 Task: Look for space in Megarine, Algeria from 9th June, 2023 to 16th June, 2023 for 2 adults in price range Rs.8000 to Rs.16000. Place can be entire place with 2 bedrooms having 2 beds and 1 bathroom. Property type can be house, flat, hotel. Amenities needed are: washing machine. Booking option can be shelf check-in. Required host language is .
Action: Mouse moved to (543, 104)
Screenshot: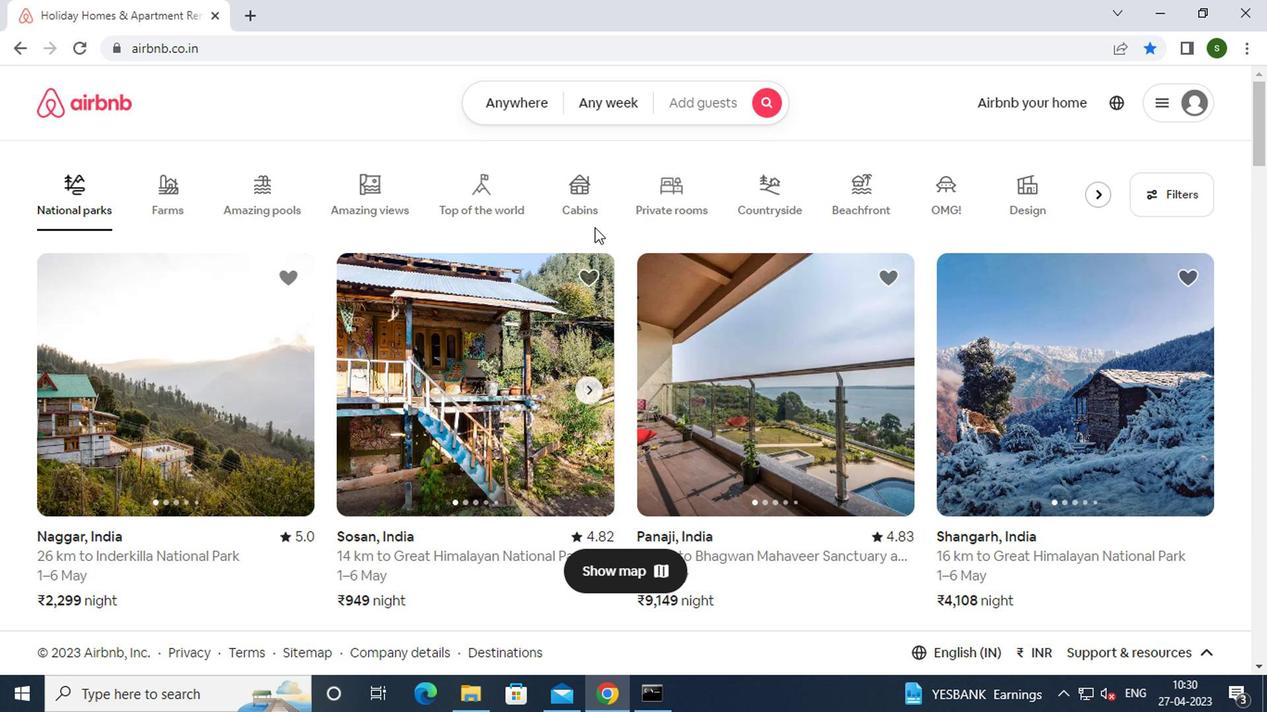 
Action: Mouse pressed left at (543, 104)
Screenshot: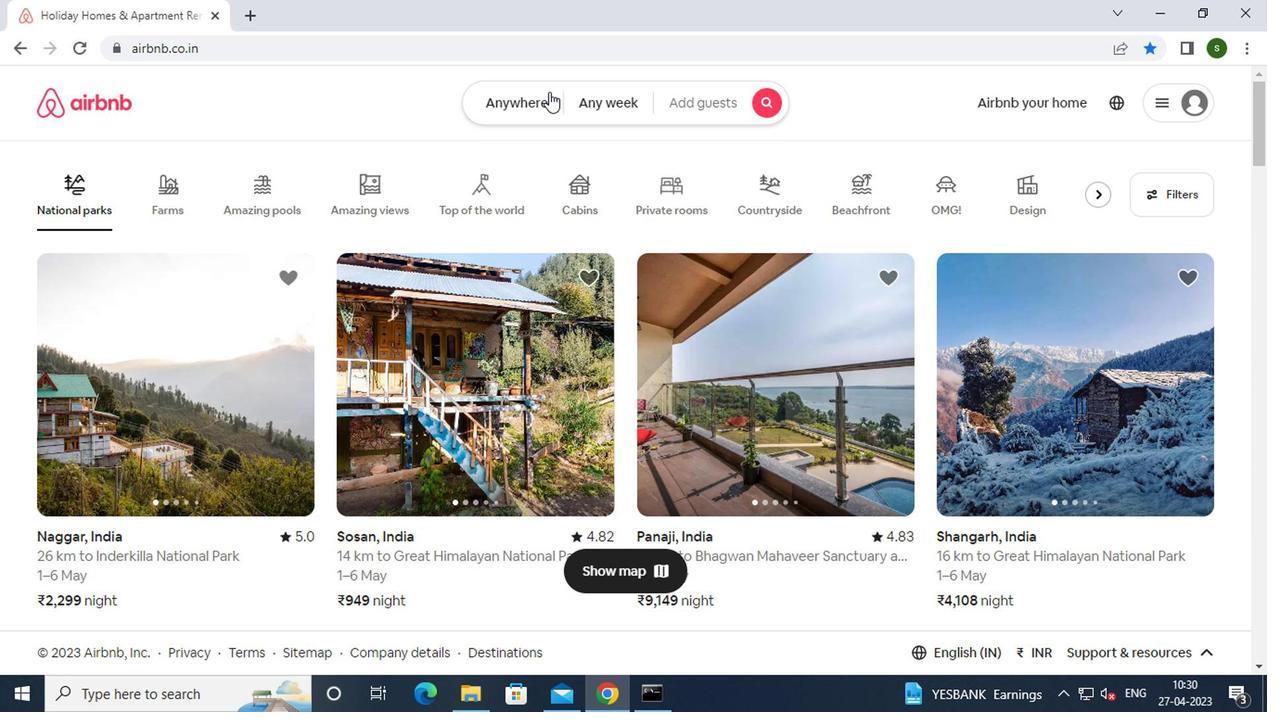 
Action: Mouse moved to (403, 186)
Screenshot: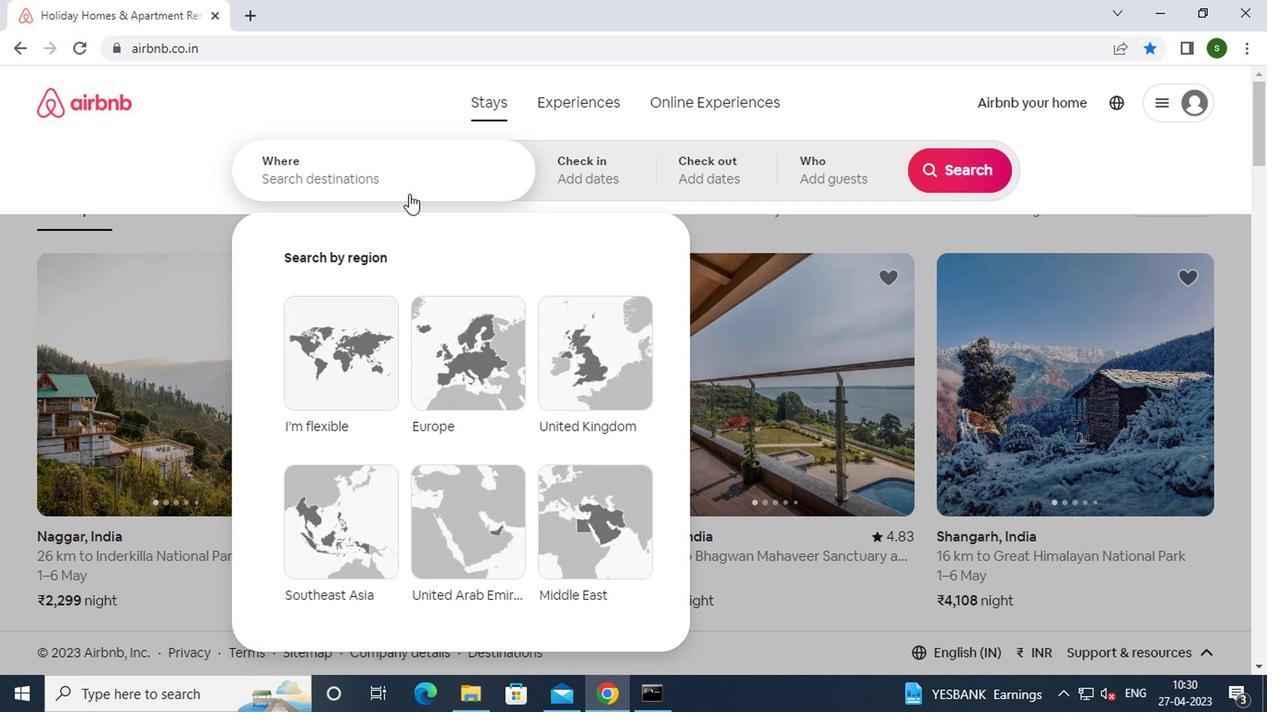 
Action: Mouse pressed left at (403, 186)
Screenshot: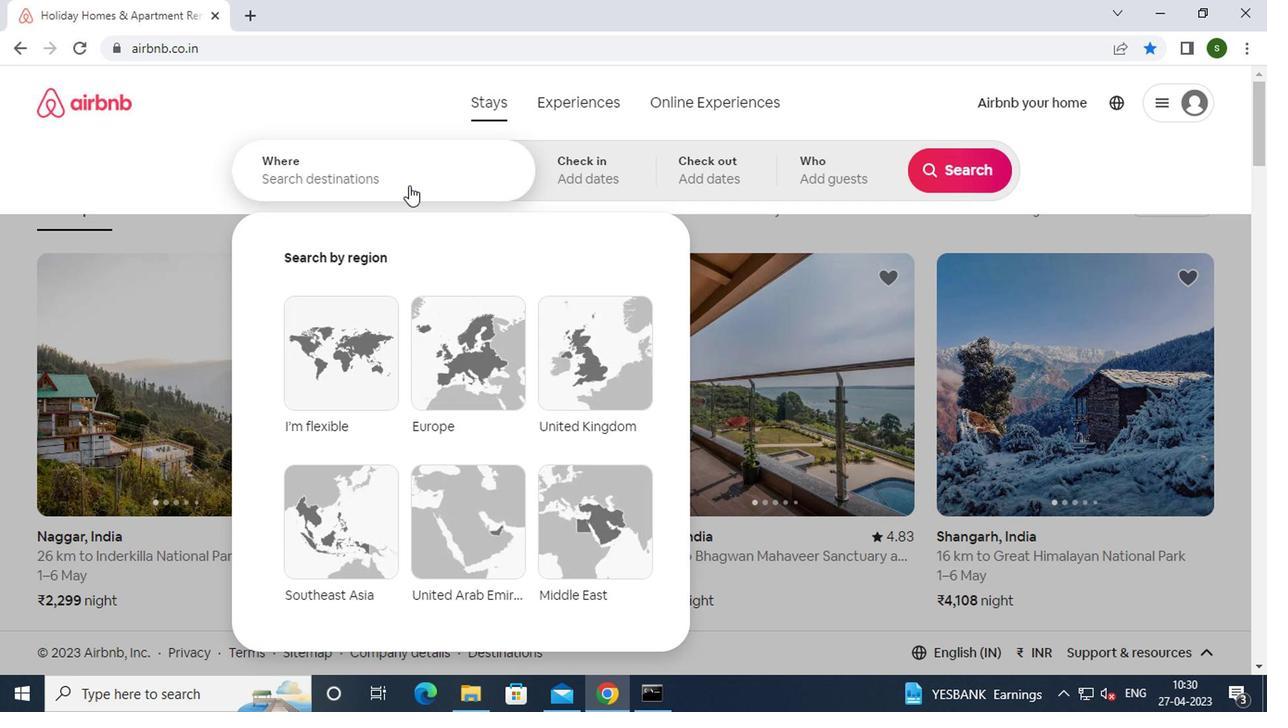 
Action: Key pressed m<Key.caps_lock>egarine
Screenshot: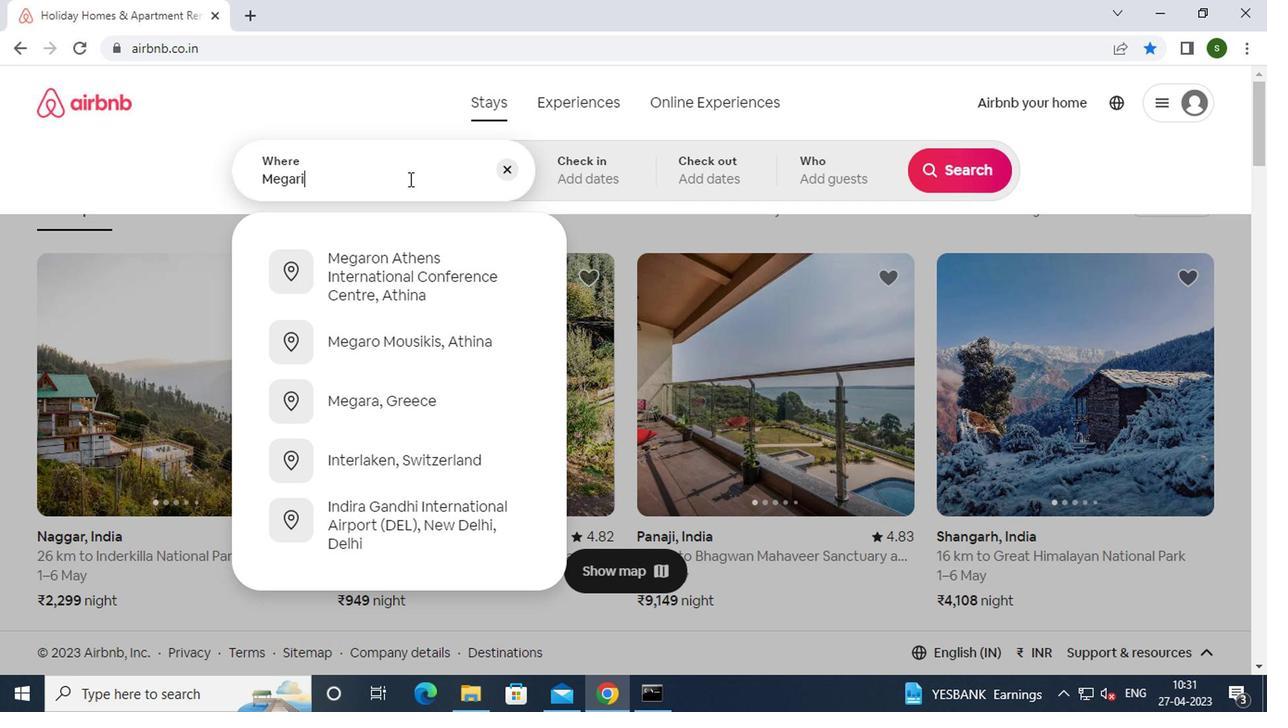 
Action: Mouse moved to (416, 263)
Screenshot: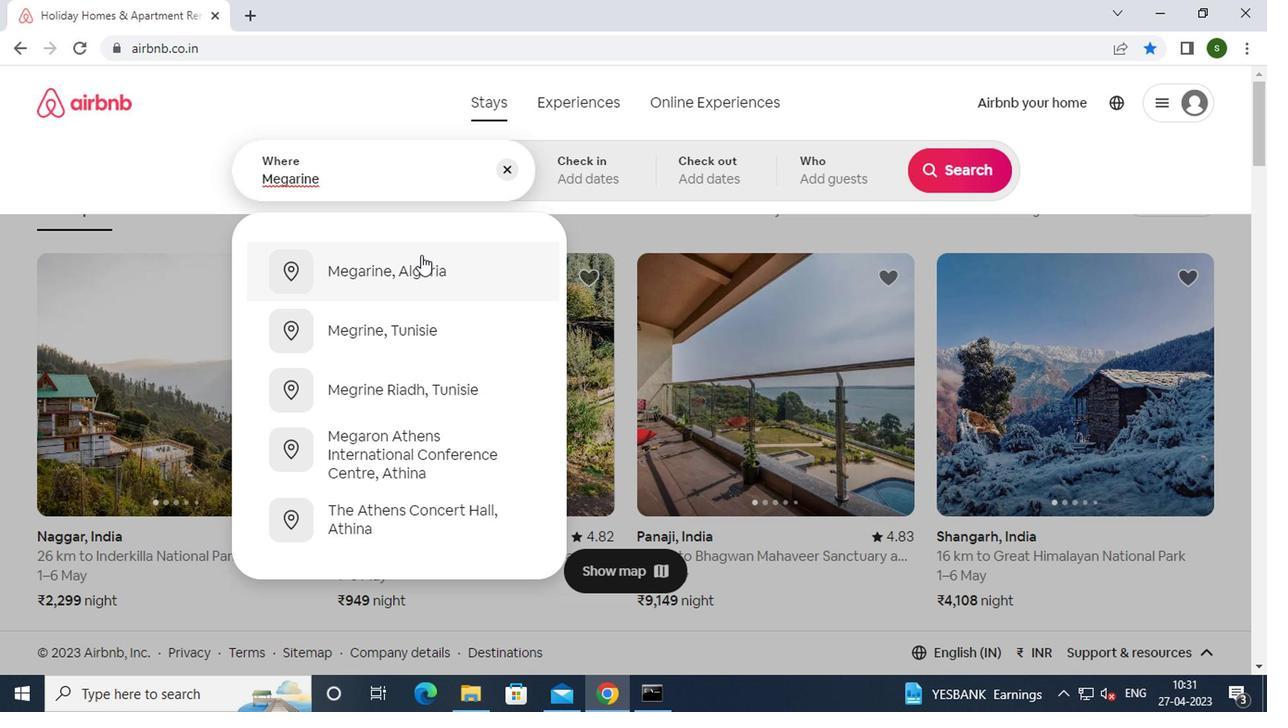 
Action: Mouse pressed left at (416, 263)
Screenshot: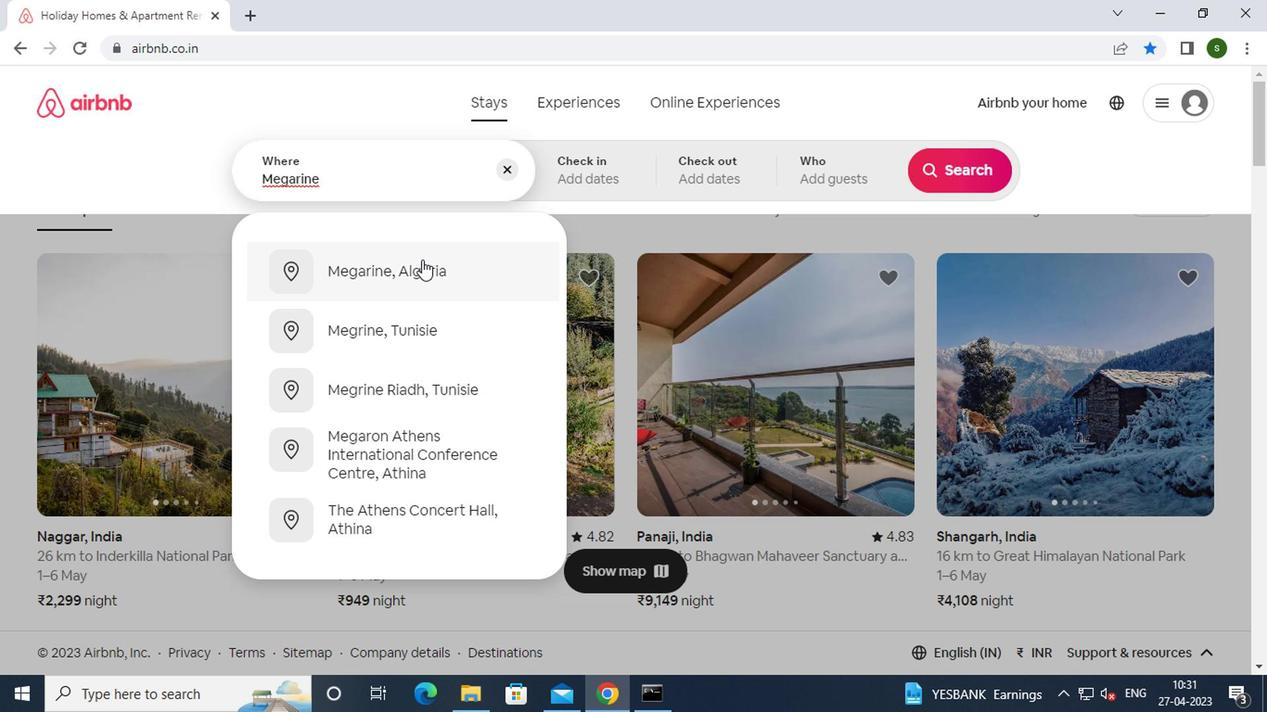 
Action: Mouse moved to (937, 321)
Screenshot: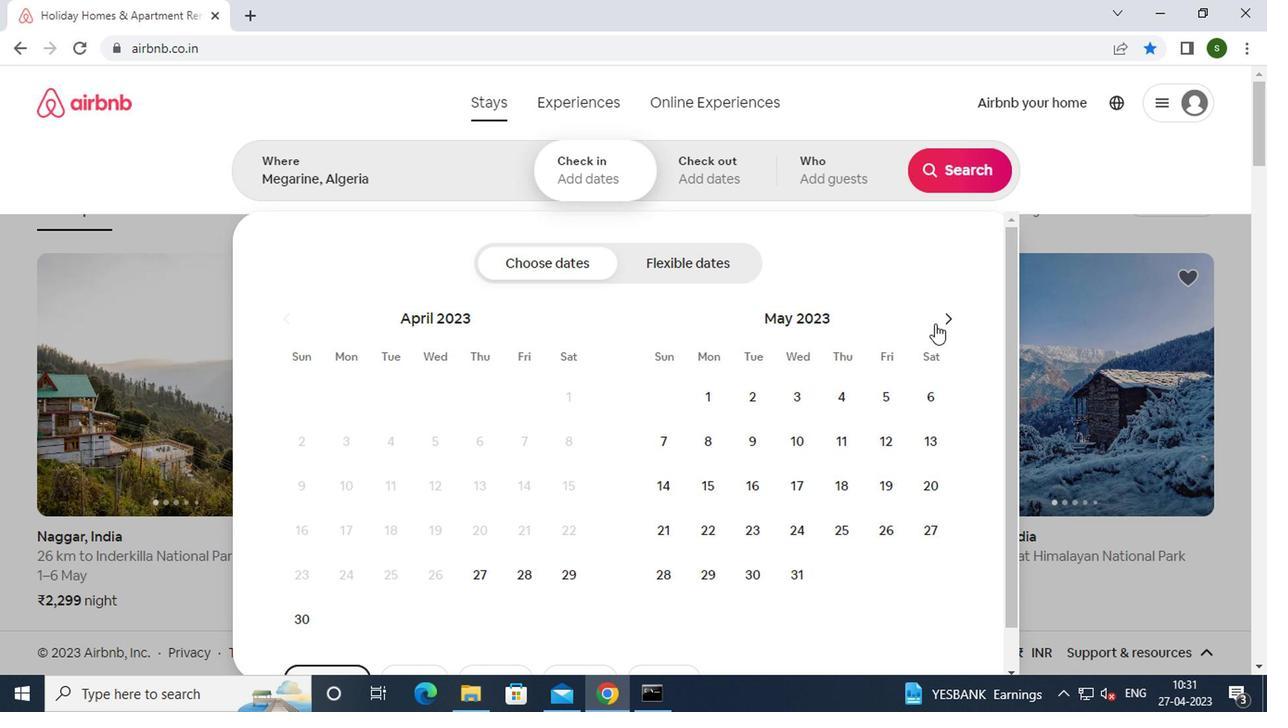 
Action: Mouse pressed left at (937, 321)
Screenshot: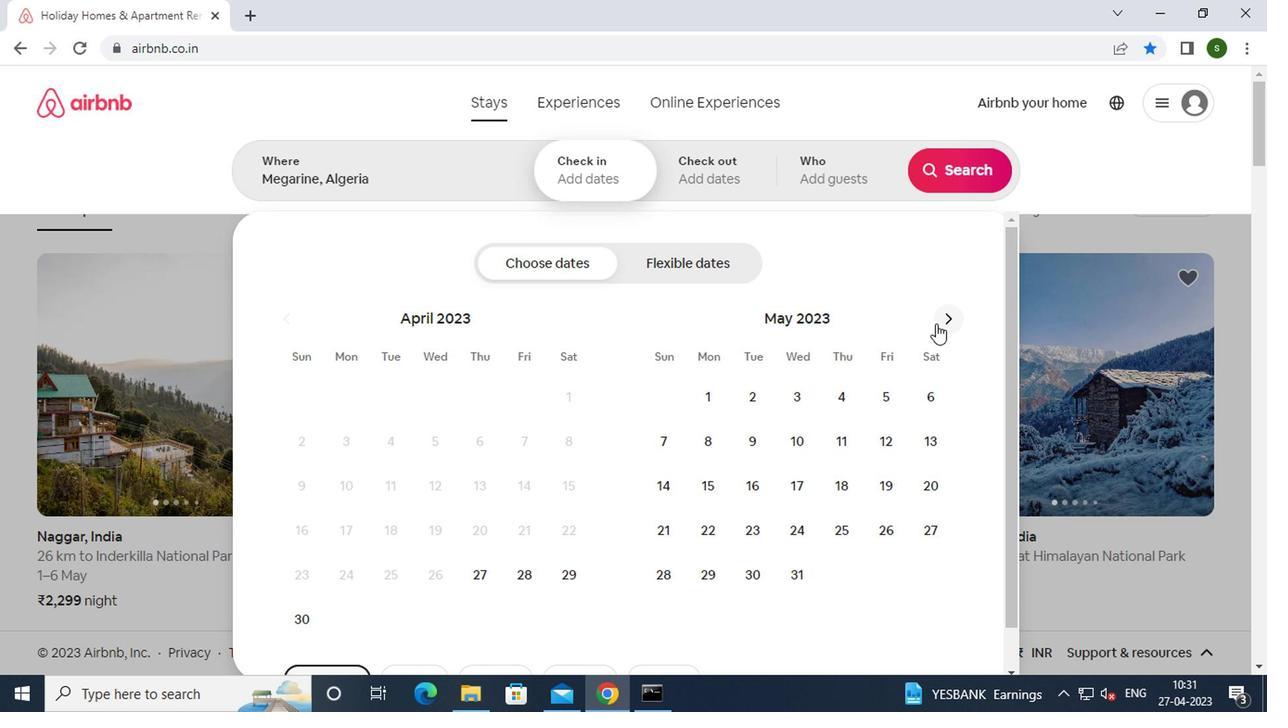 
Action: Mouse moved to (875, 432)
Screenshot: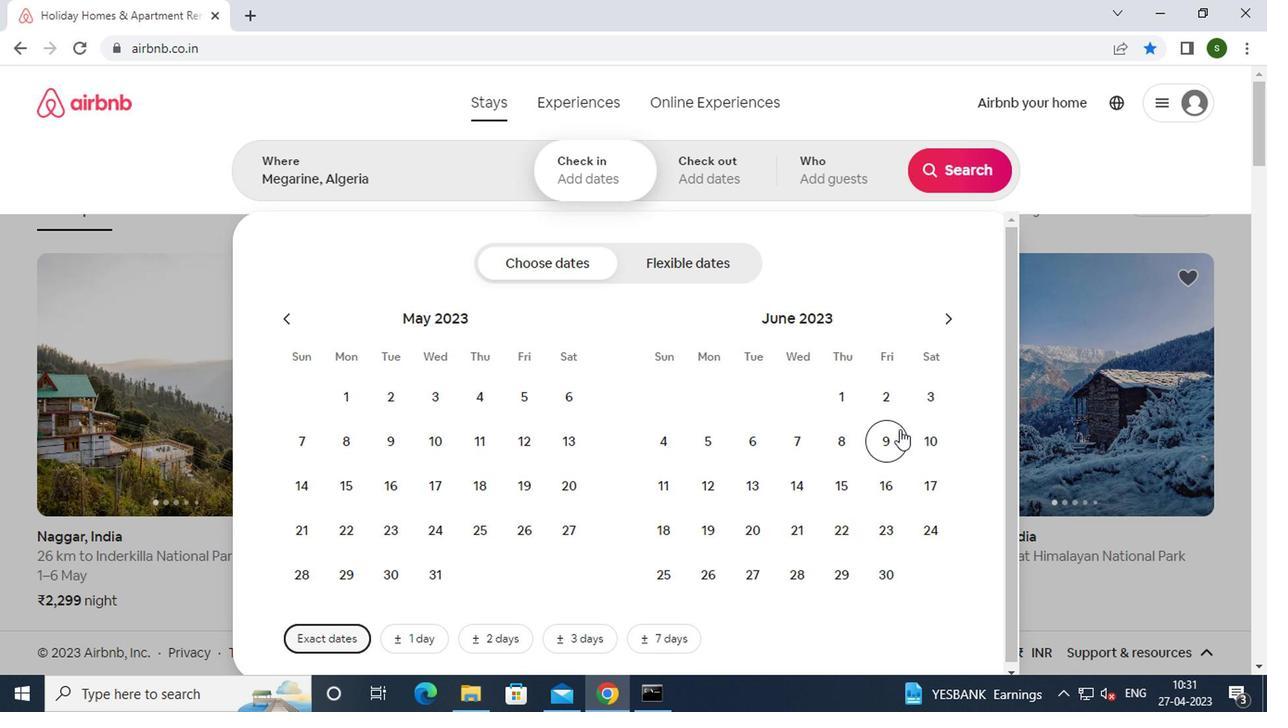 
Action: Mouse pressed left at (875, 432)
Screenshot: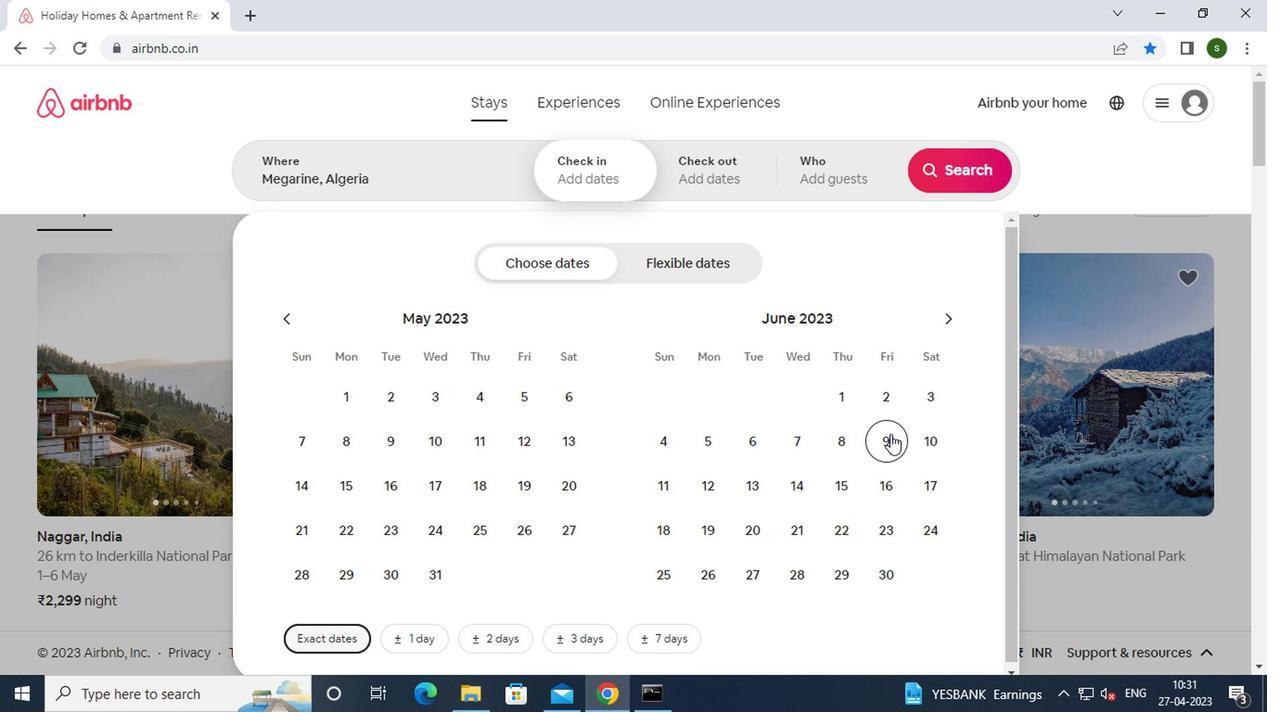 
Action: Mouse moved to (888, 479)
Screenshot: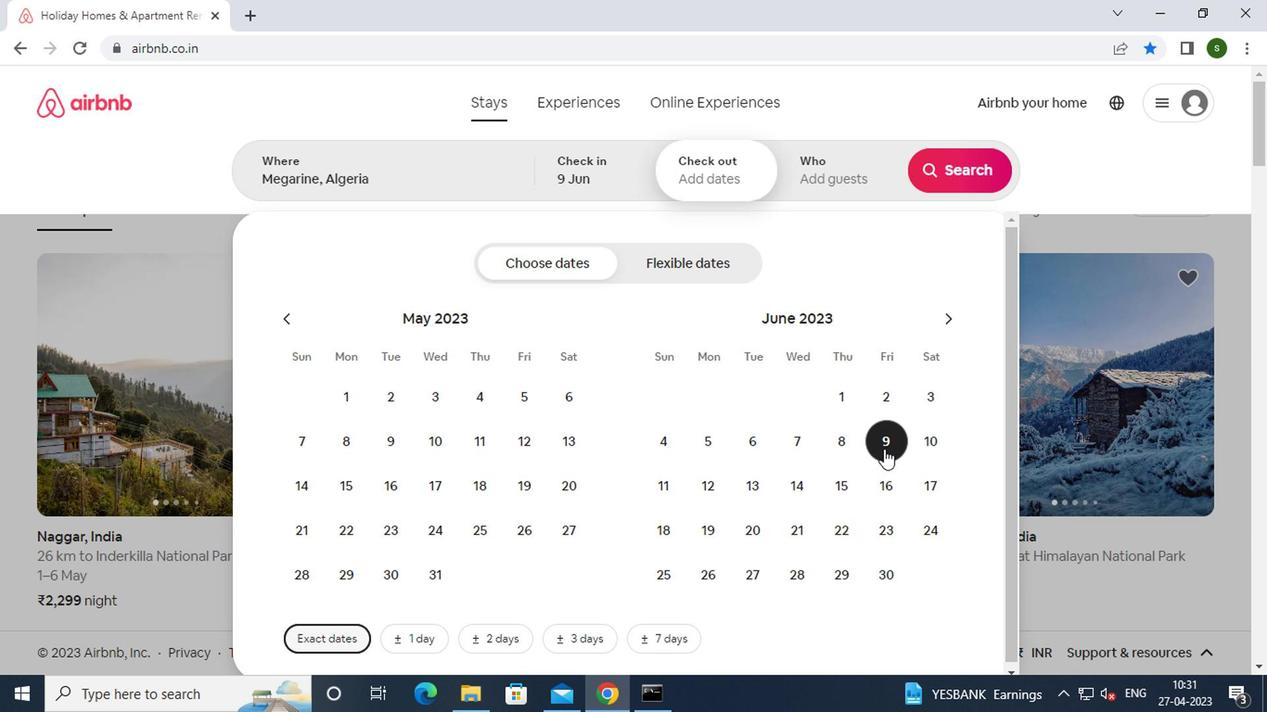 
Action: Mouse pressed left at (888, 479)
Screenshot: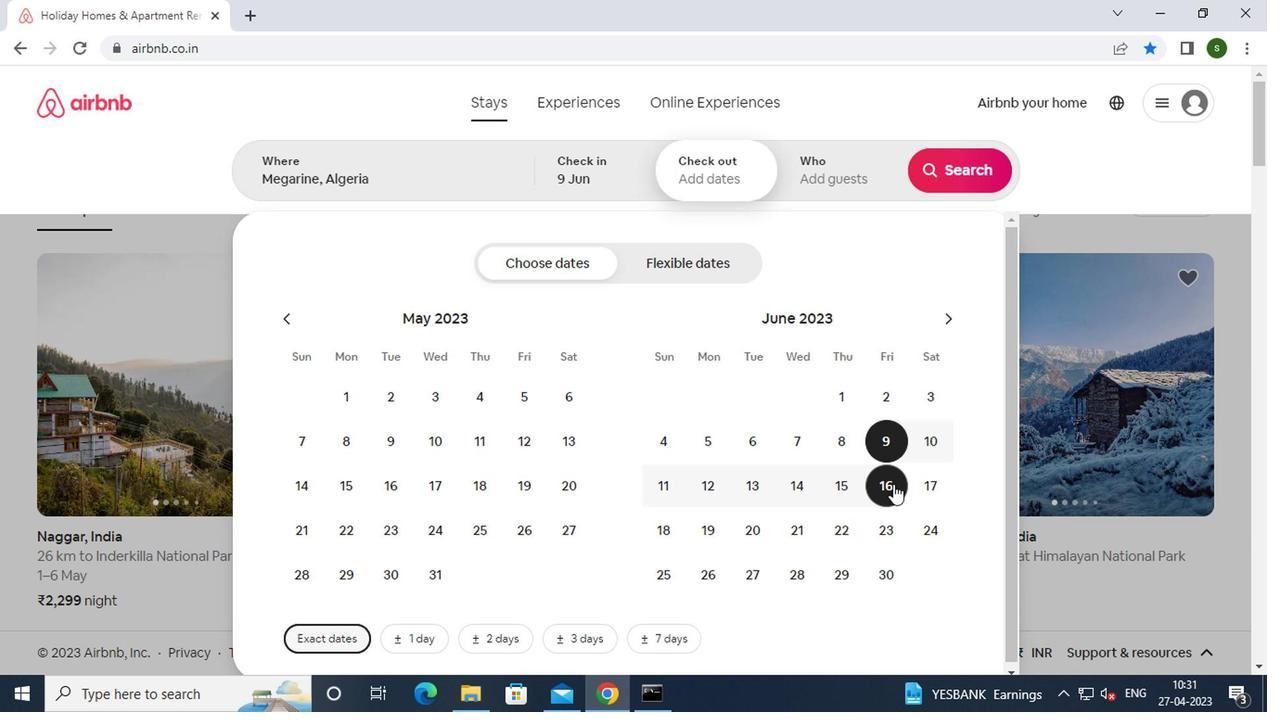 
Action: Mouse moved to (828, 194)
Screenshot: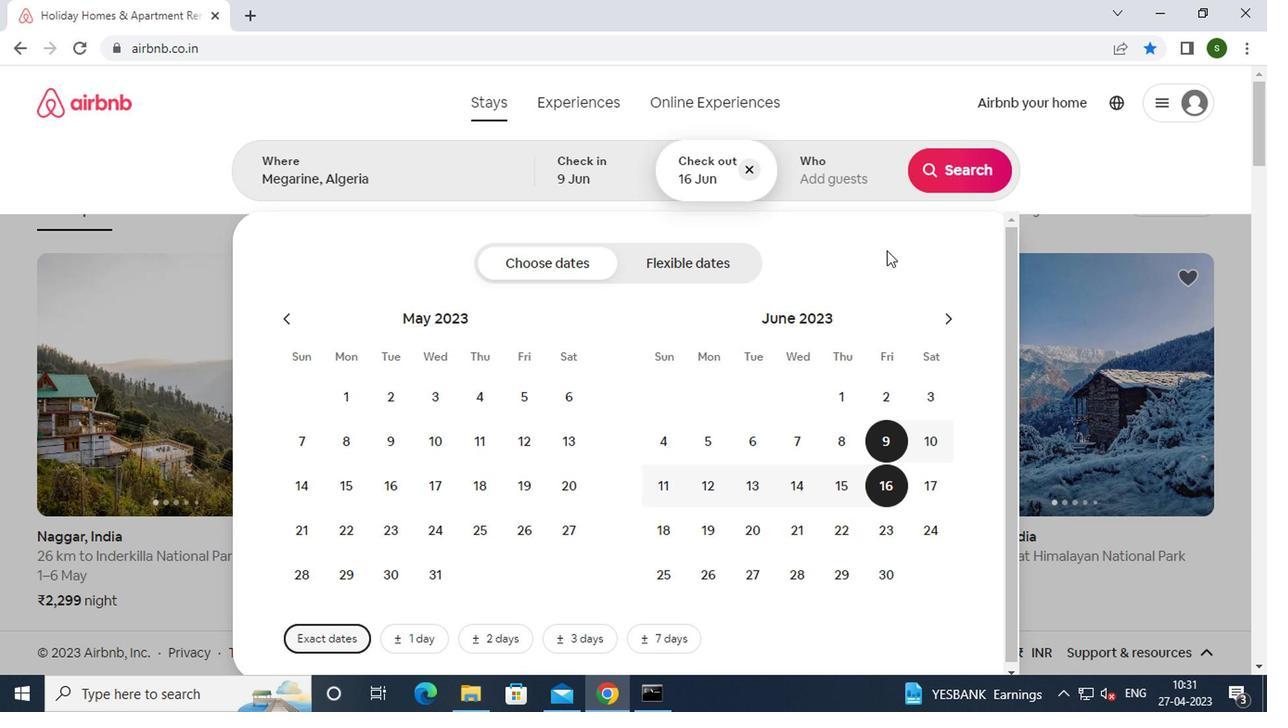 
Action: Mouse pressed left at (828, 194)
Screenshot: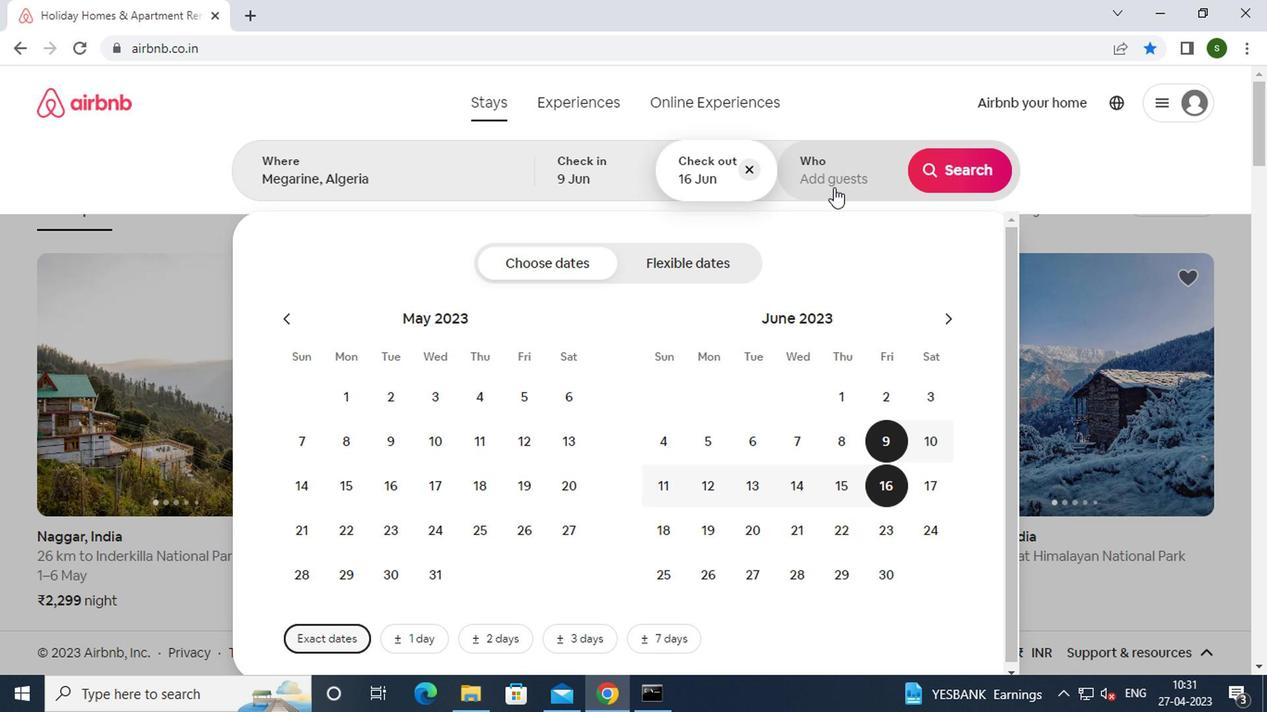 
Action: Mouse moved to (962, 271)
Screenshot: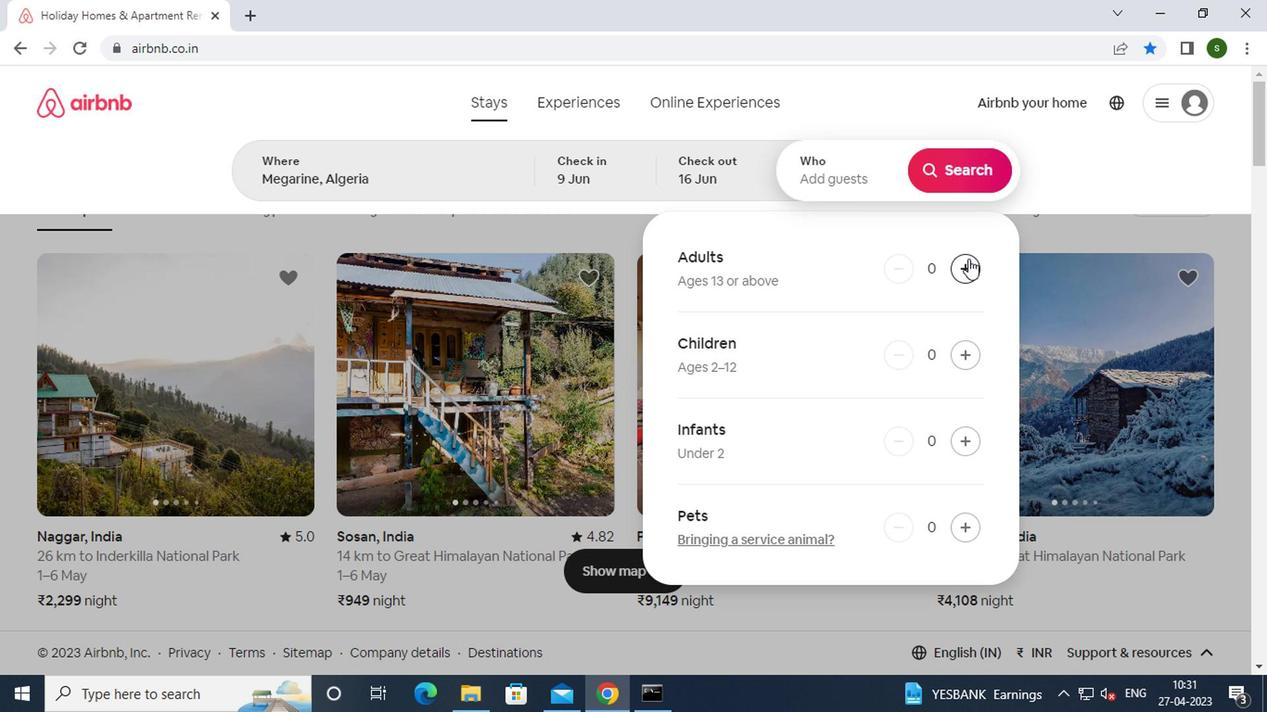 
Action: Mouse pressed left at (962, 271)
Screenshot: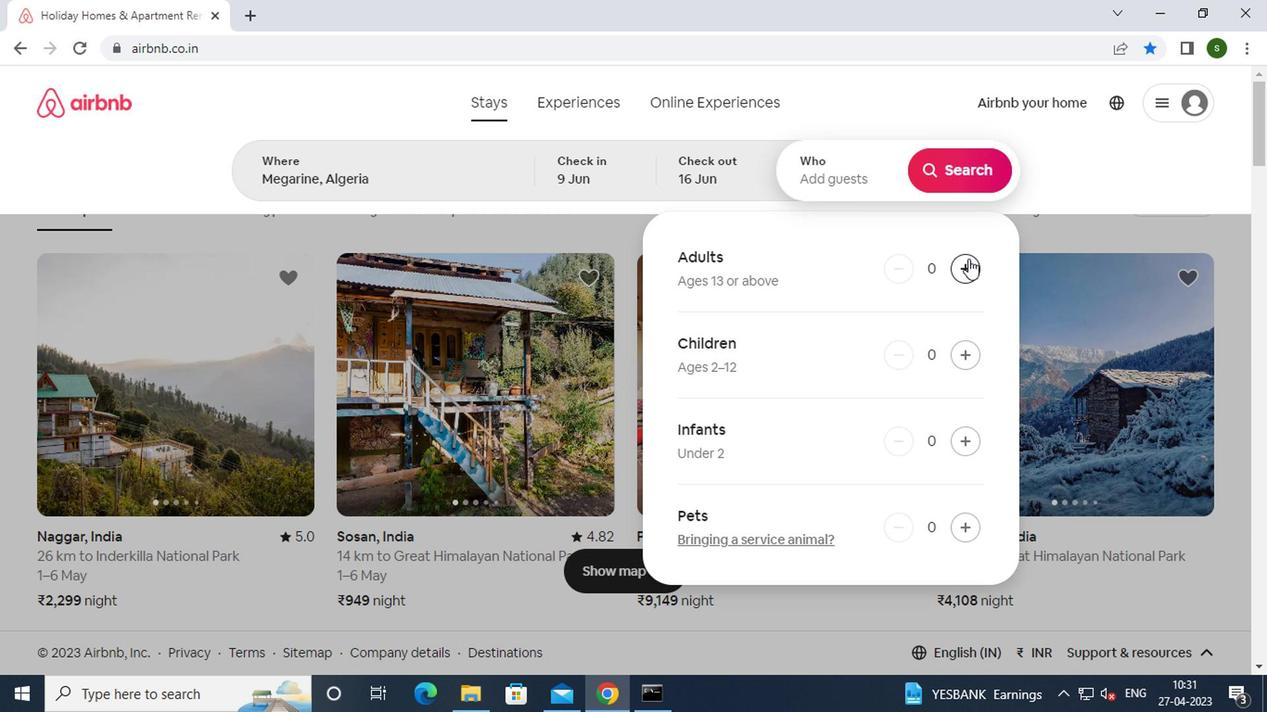 
Action: Mouse pressed left at (962, 271)
Screenshot: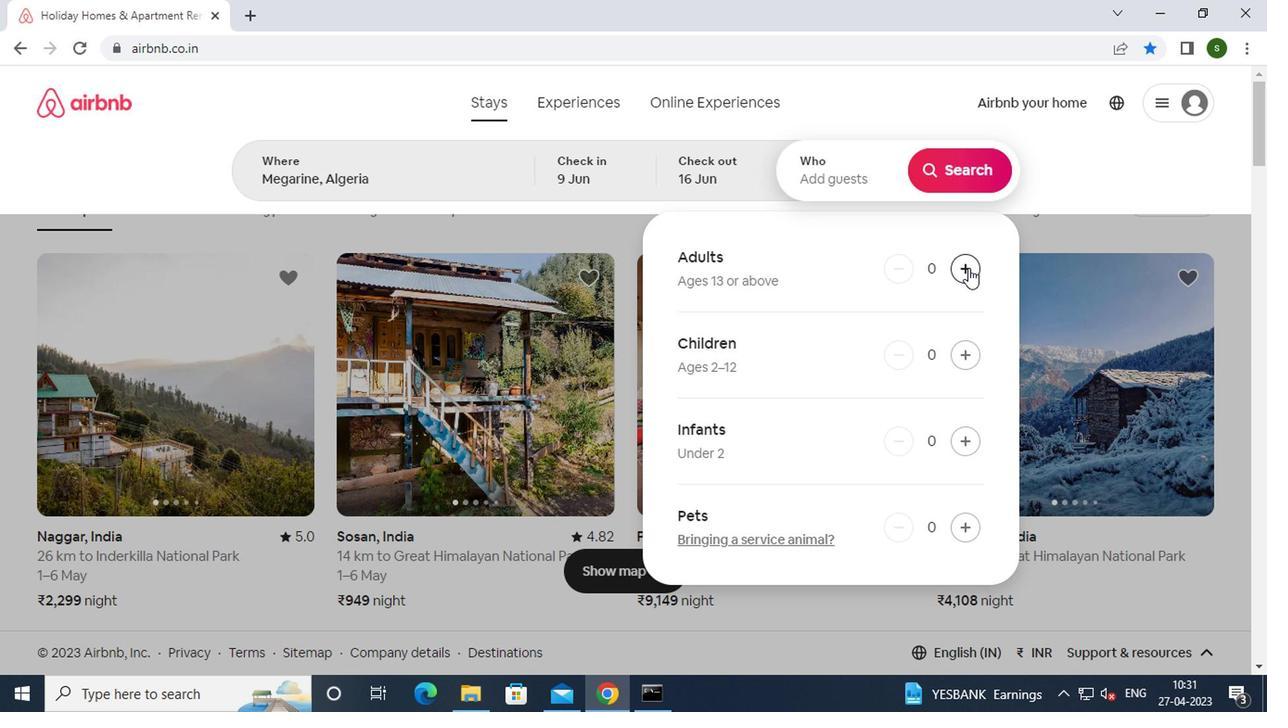 
Action: Mouse moved to (955, 187)
Screenshot: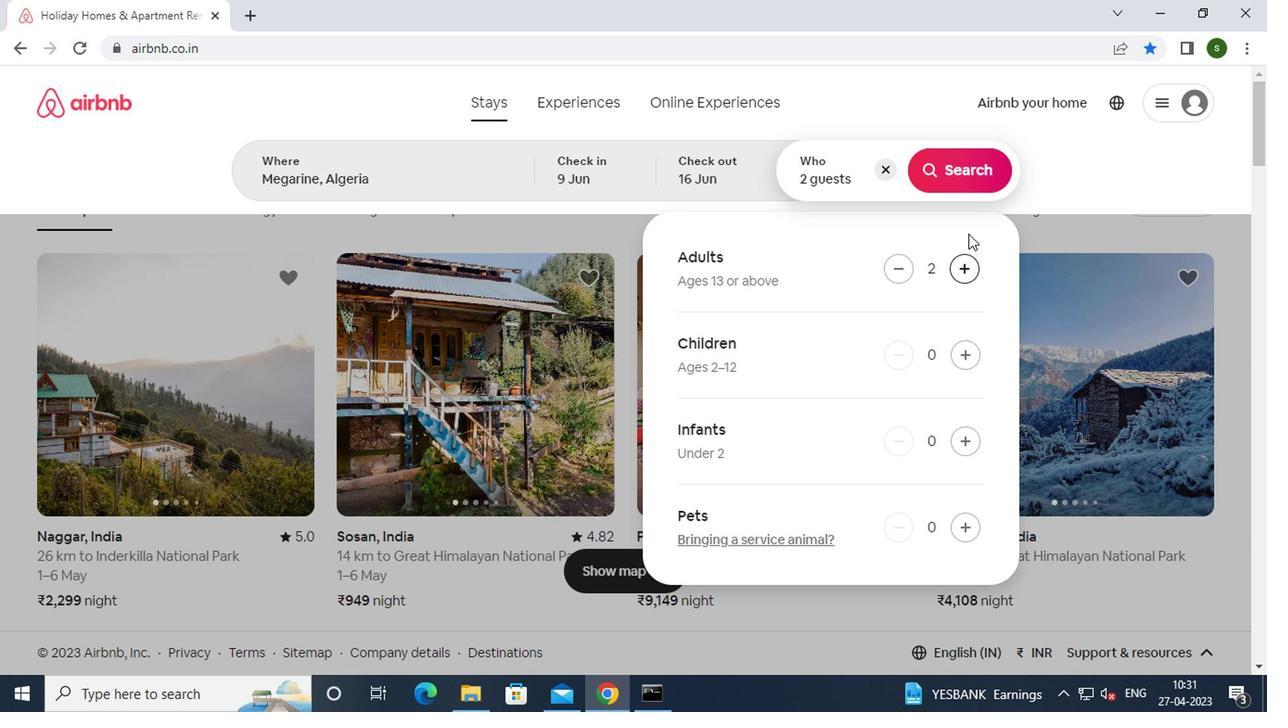 
Action: Mouse pressed left at (955, 187)
Screenshot: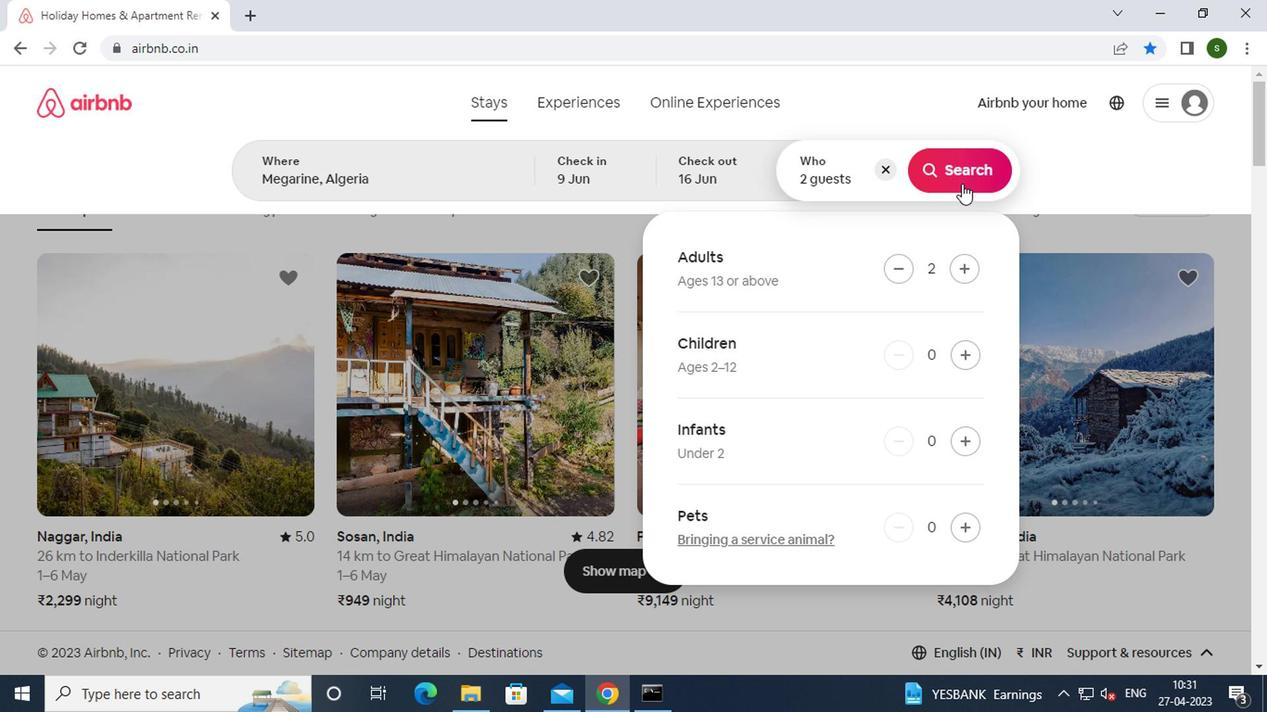 
Action: Mouse moved to (1184, 199)
Screenshot: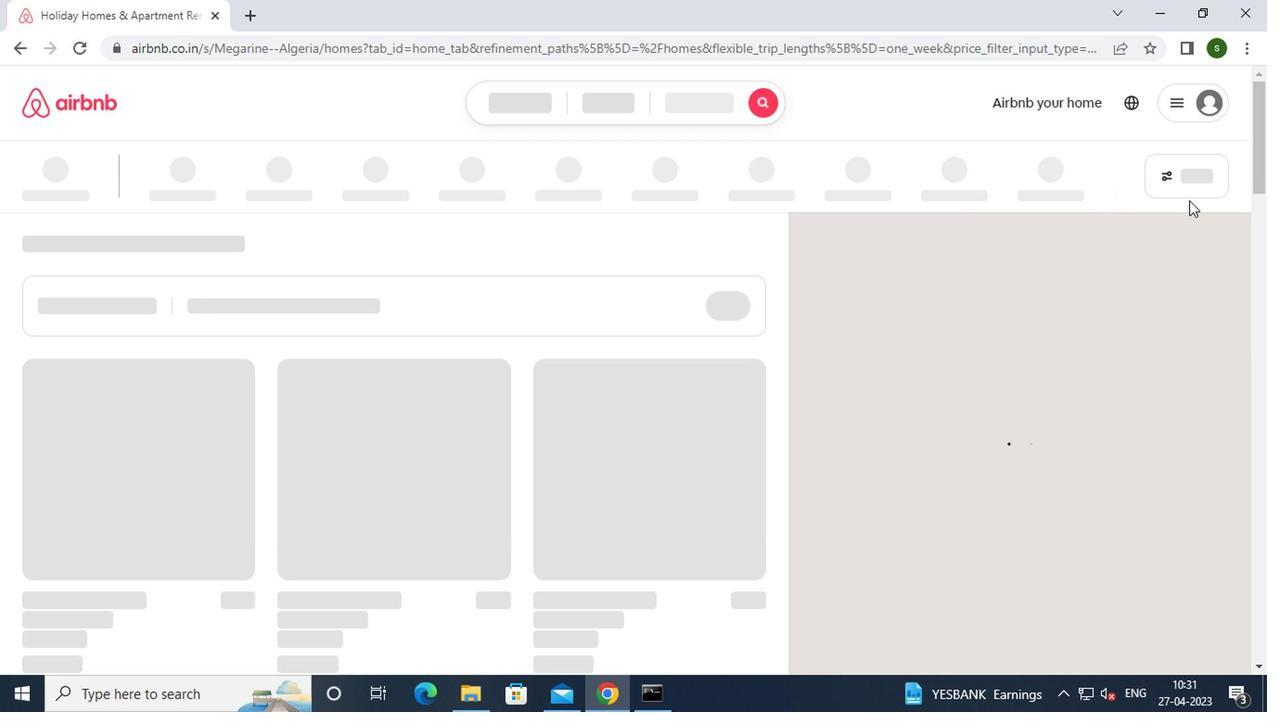 
Action: Mouse pressed left at (1184, 199)
Screenshot: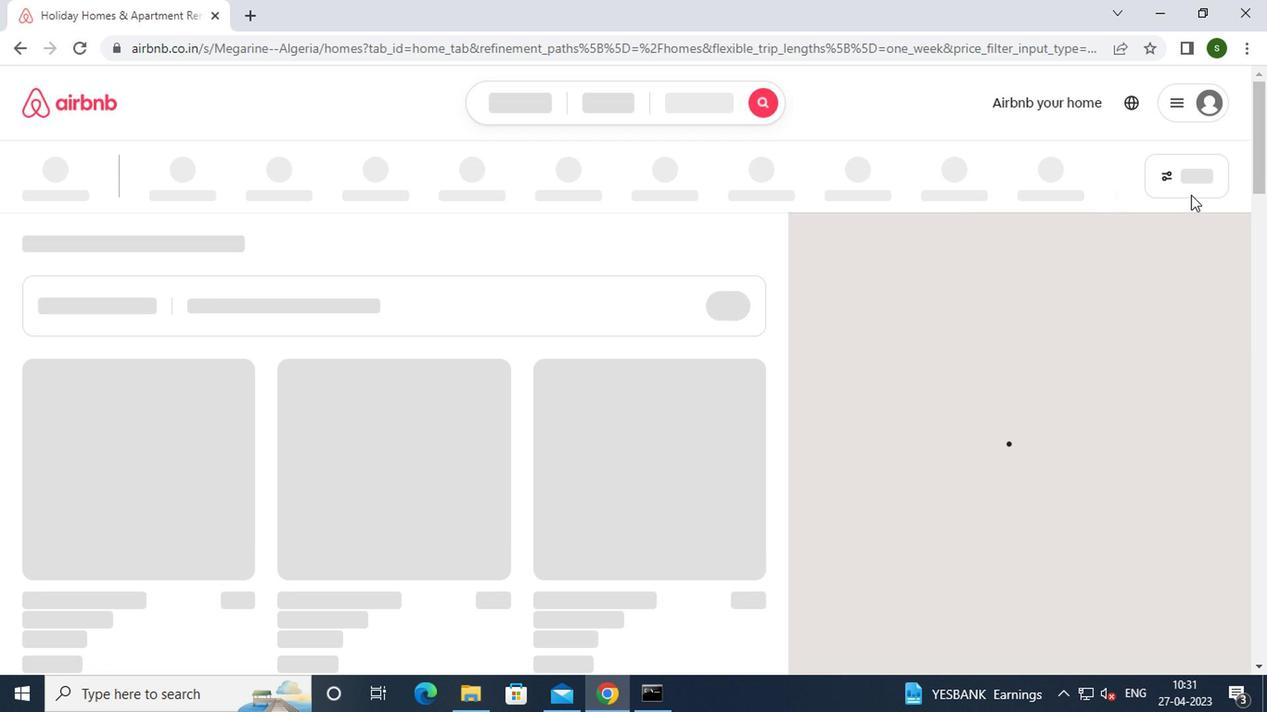 
Action: Mouse moved to (598, 399)
Screenshot: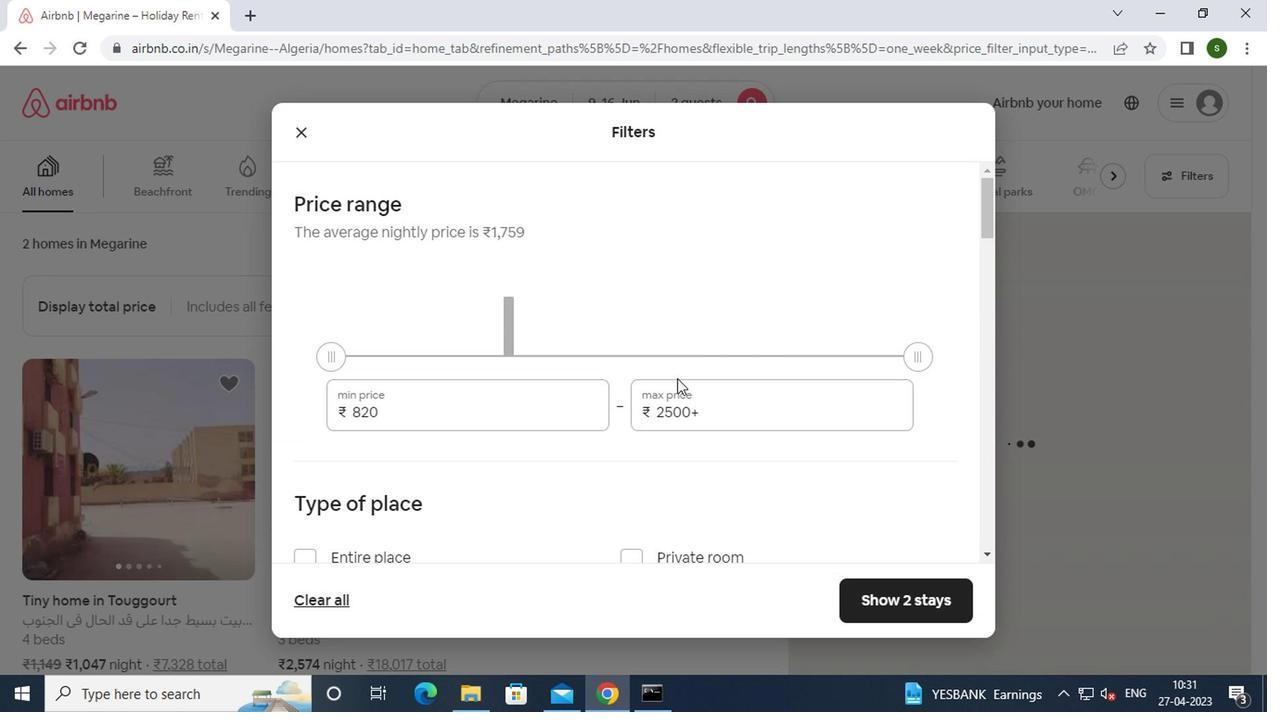
Action: Mouse pressed left at (598, 399)
Screenshot: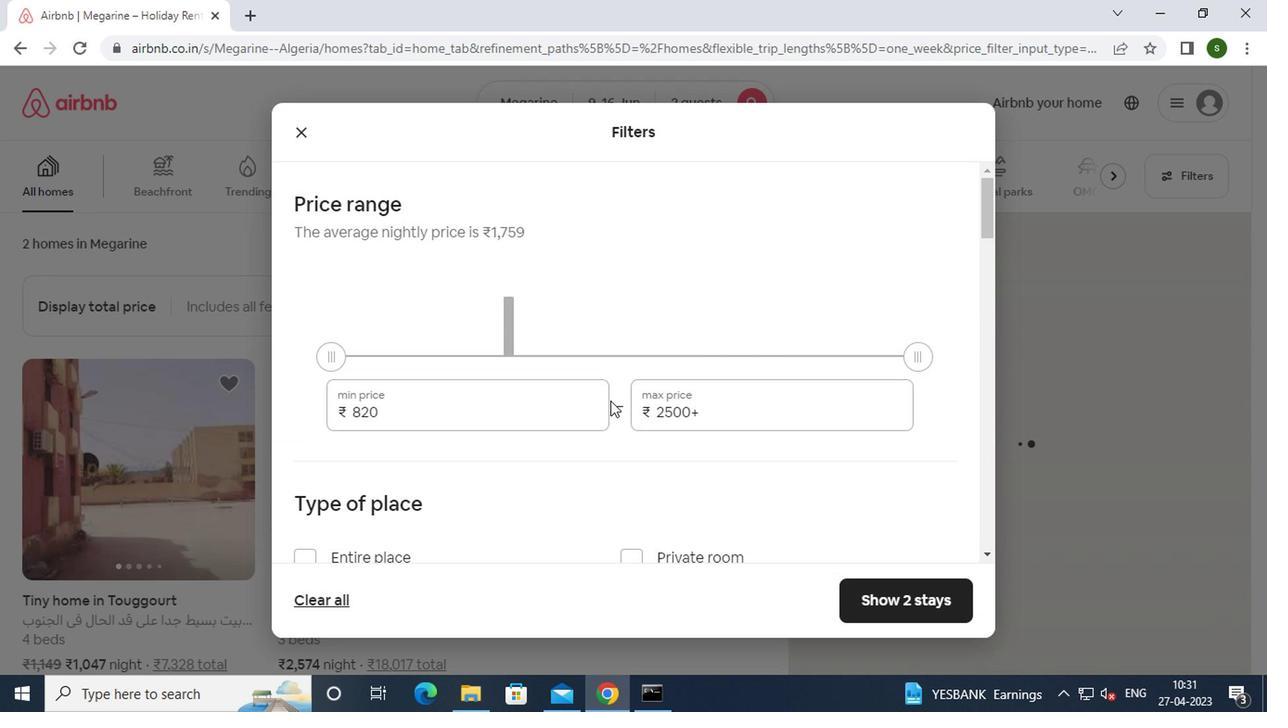
Action: Mouse moved to (571, 406)
Screenshot: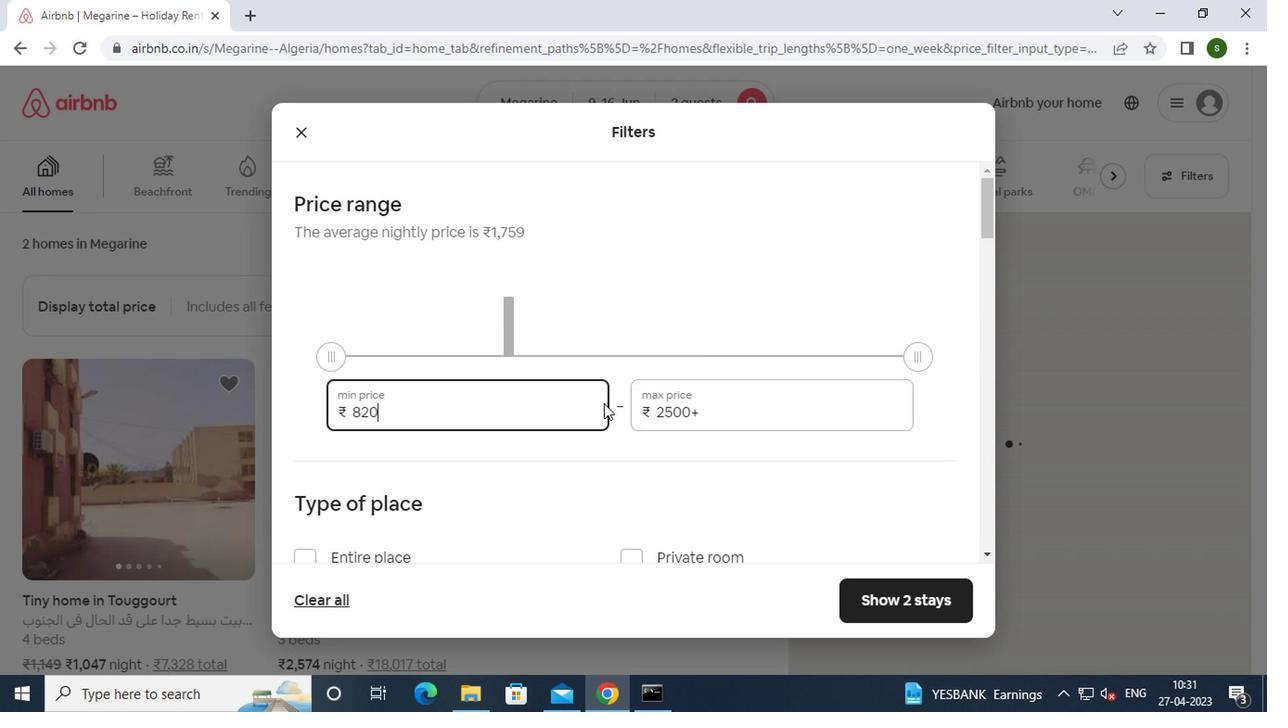 
Action: Key pressed <Key.backspace><Key.backspace><Key.backspace><Key.backspace><Key.backspace><Key.backspace><Key.backspace><Key.backspace><Key.backspace>8000
Screenshot: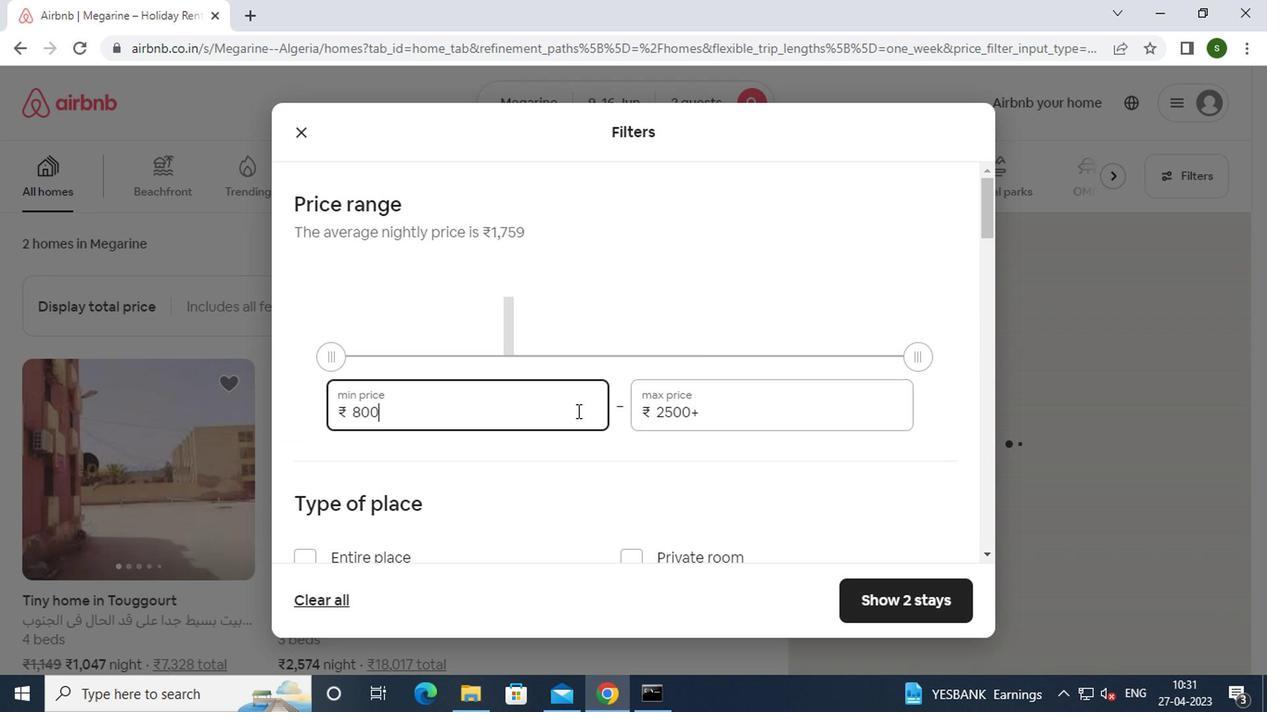 
Action: Mouse moved to (736, 406)
Screenshot: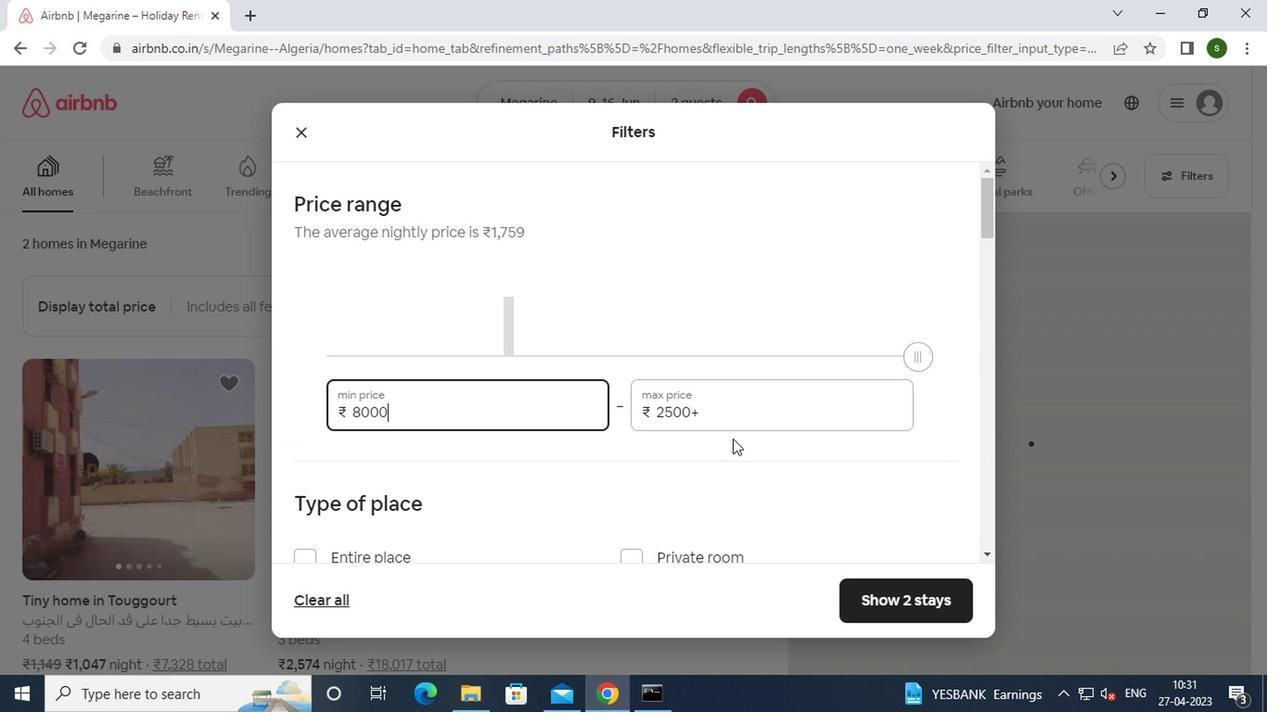 
Action: Mouse pressed left at (736, 406)
Screenshot: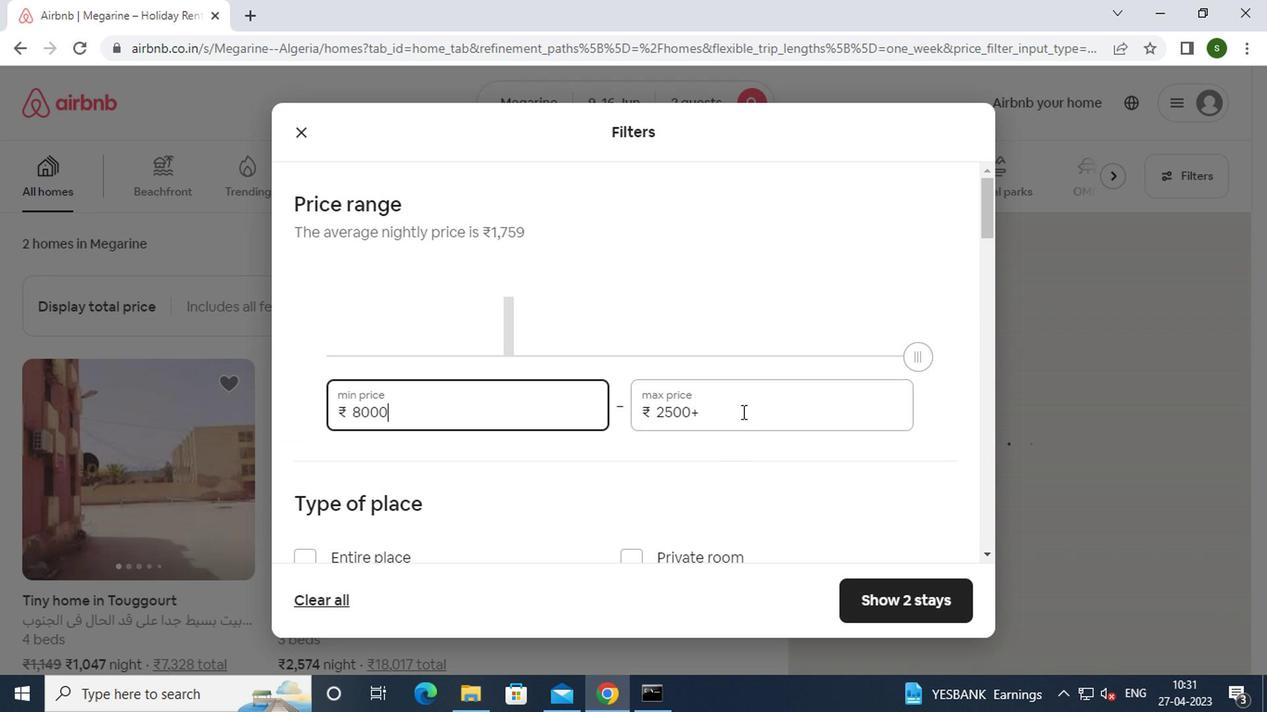 
Action: Key pressed <Key.backspace><Key.backspace><Key.backspace><Key.backspace><Key.backspace><Key.backspace><Key.backspace><Key.backspace>16000
Screenshot: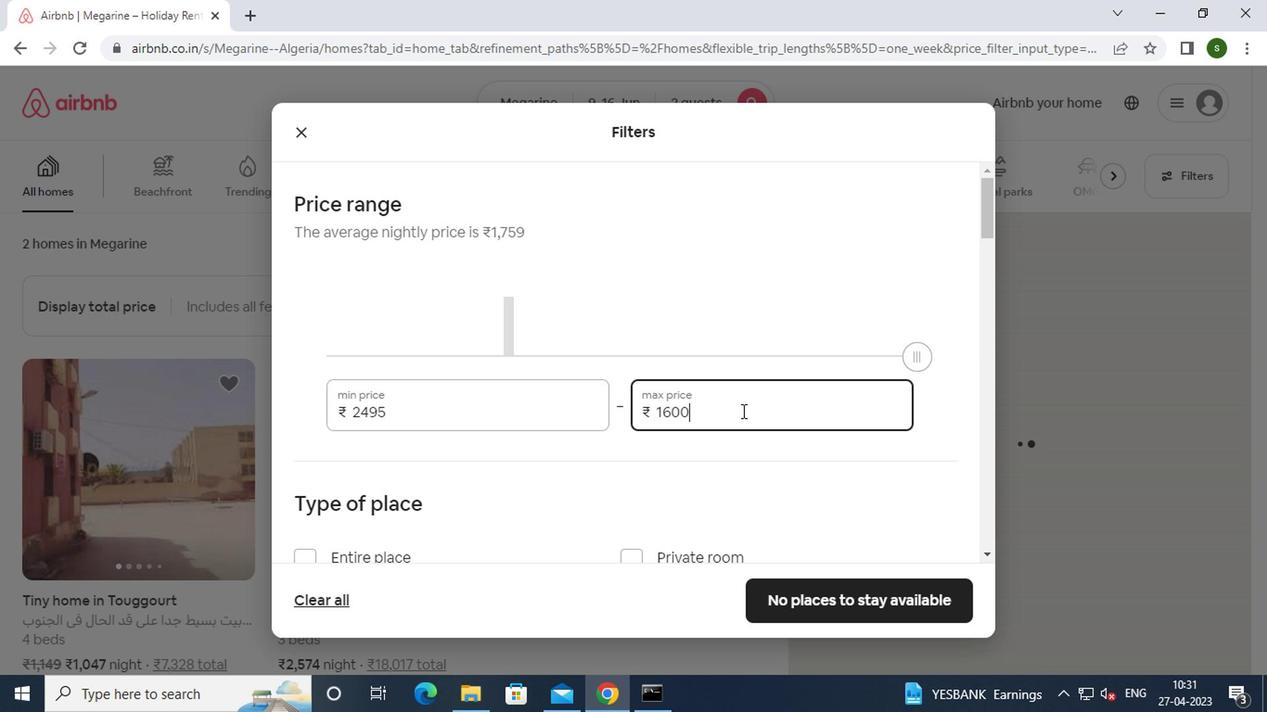 
Action: Mouse moved to (629, 403)
Screenshot: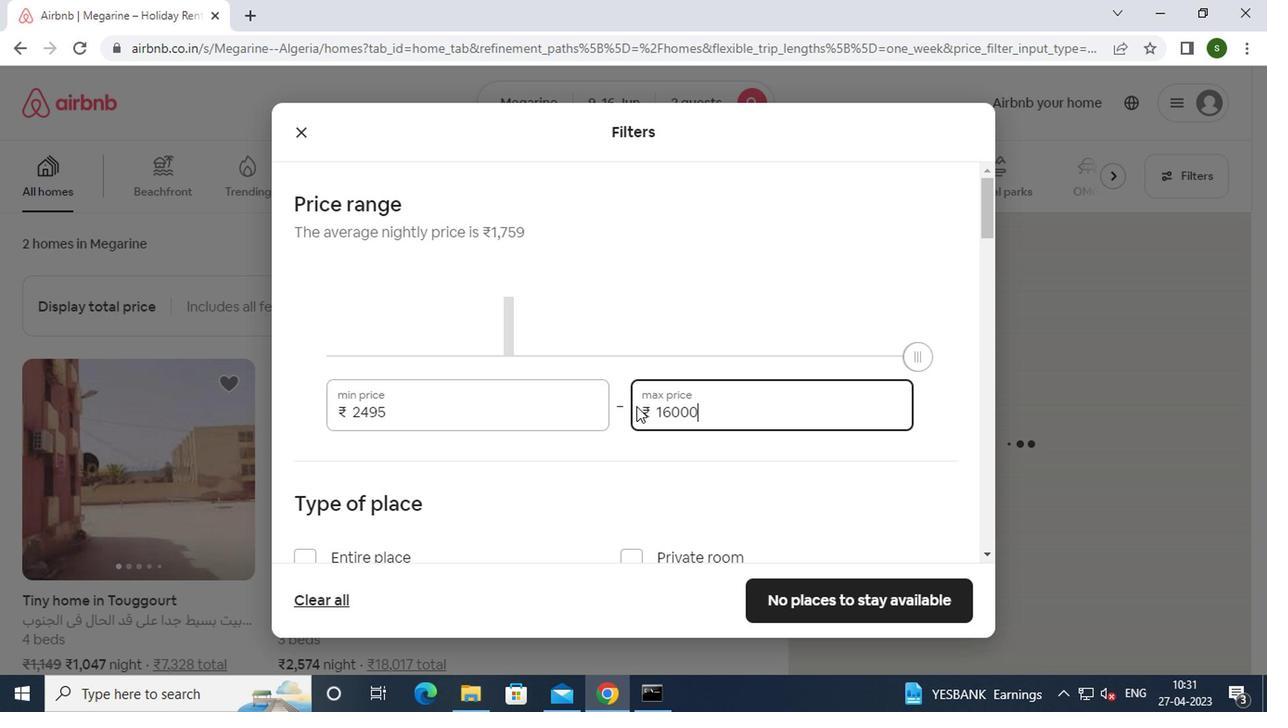 
Action: Mouse scrolled (629, 402) with delta (0, -1)
Screenshot: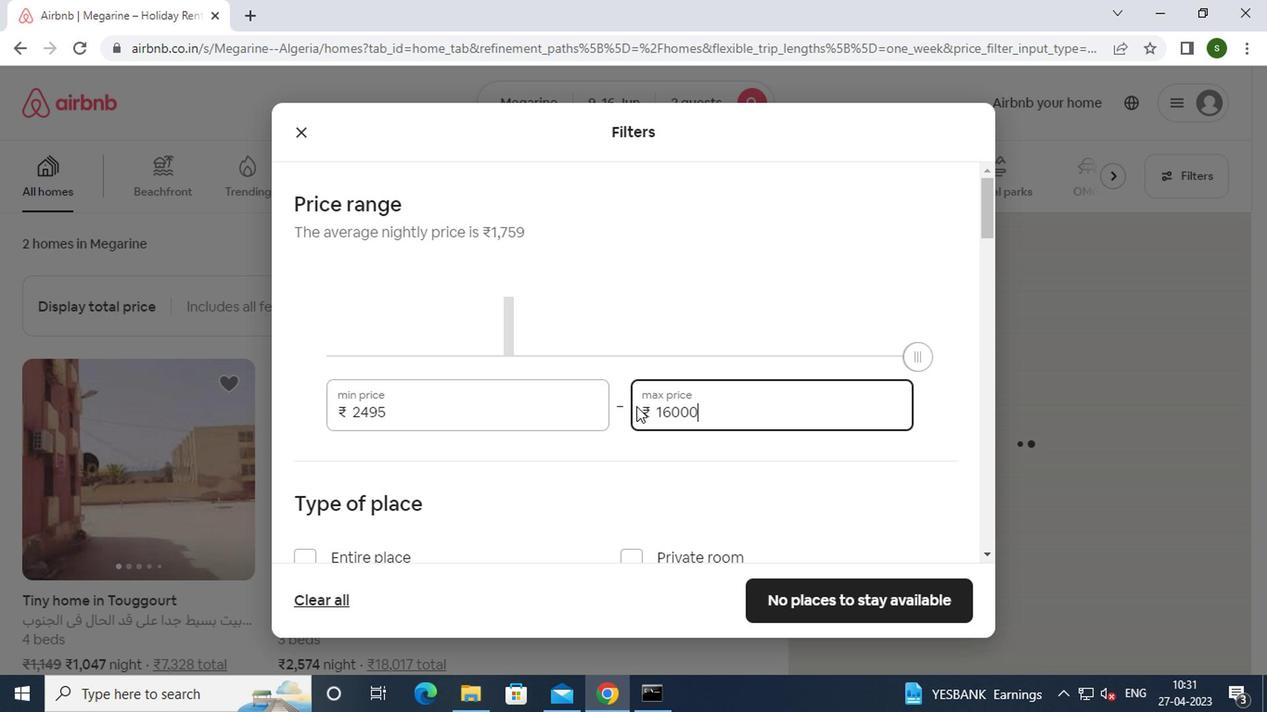 
Action: Mouse scrolled (629, 402) with delta (0, -1)
Screenshot: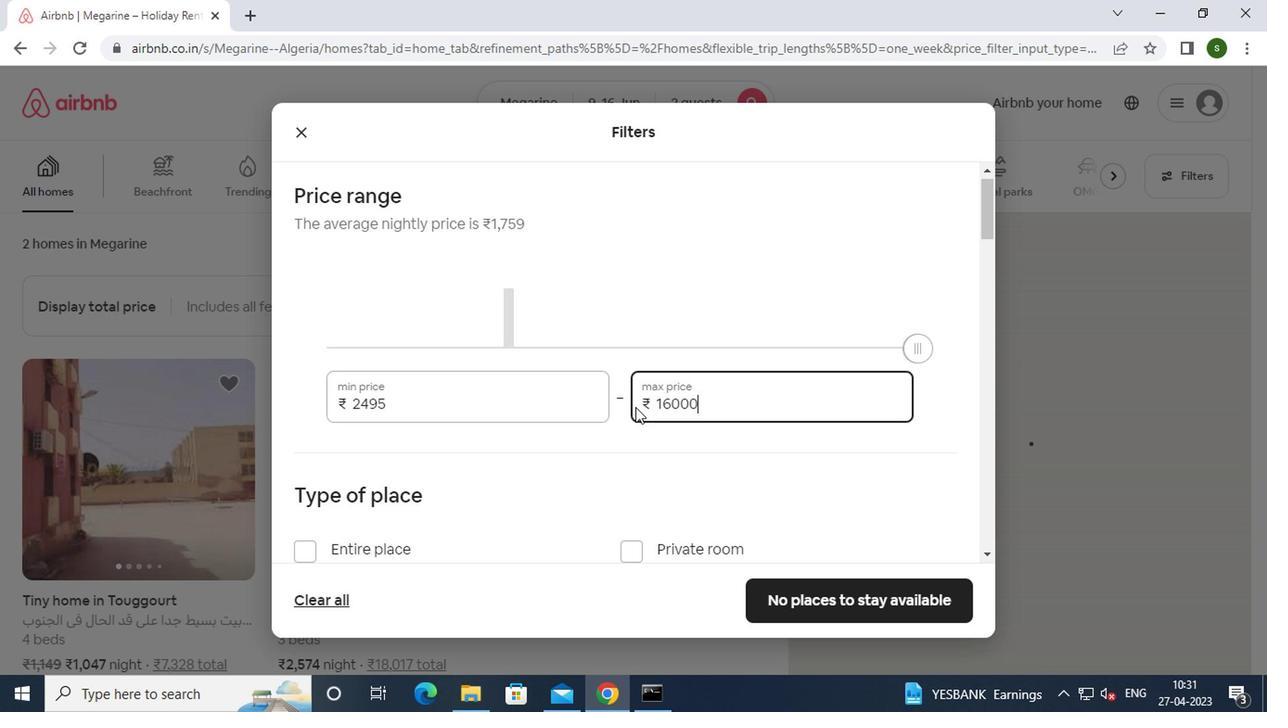 
Action: Mouse moved to (629, 403)
Screenshot: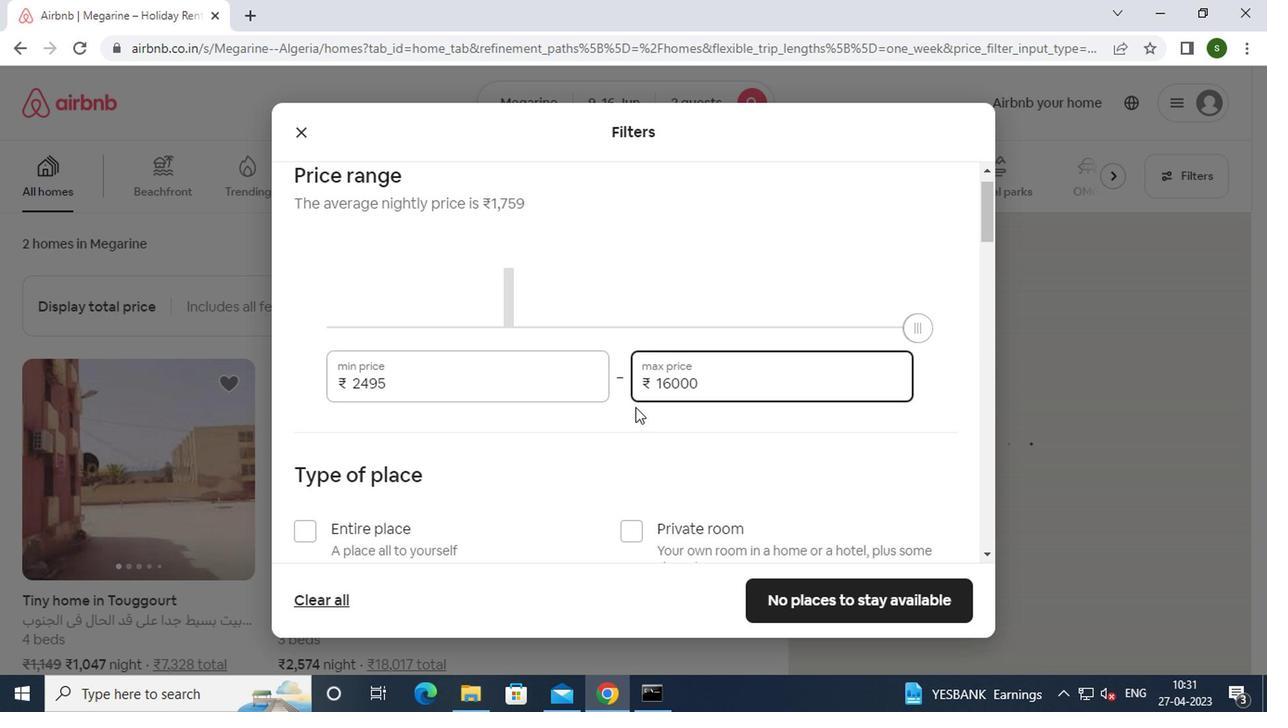 
Action: Mouse scrolled (629, 402) with delta (0, -1)
Screenshot: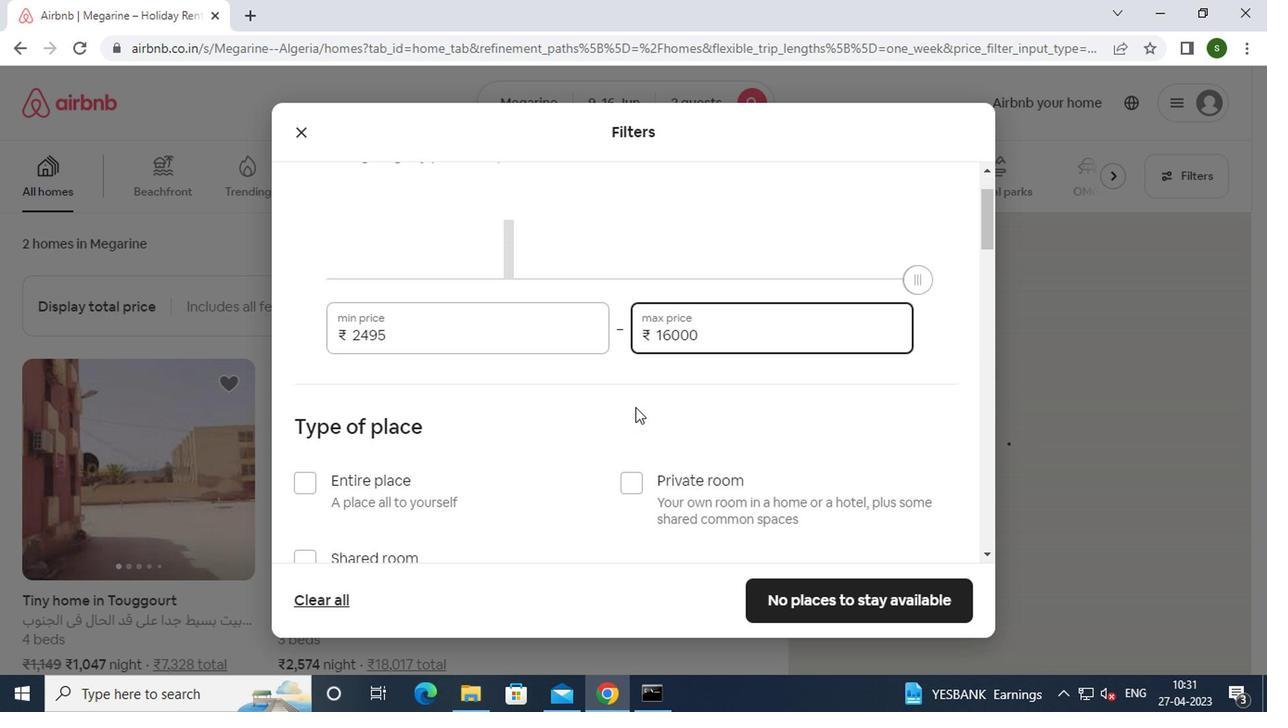
Action: Mouse moved to (363, 290)
Screenshot: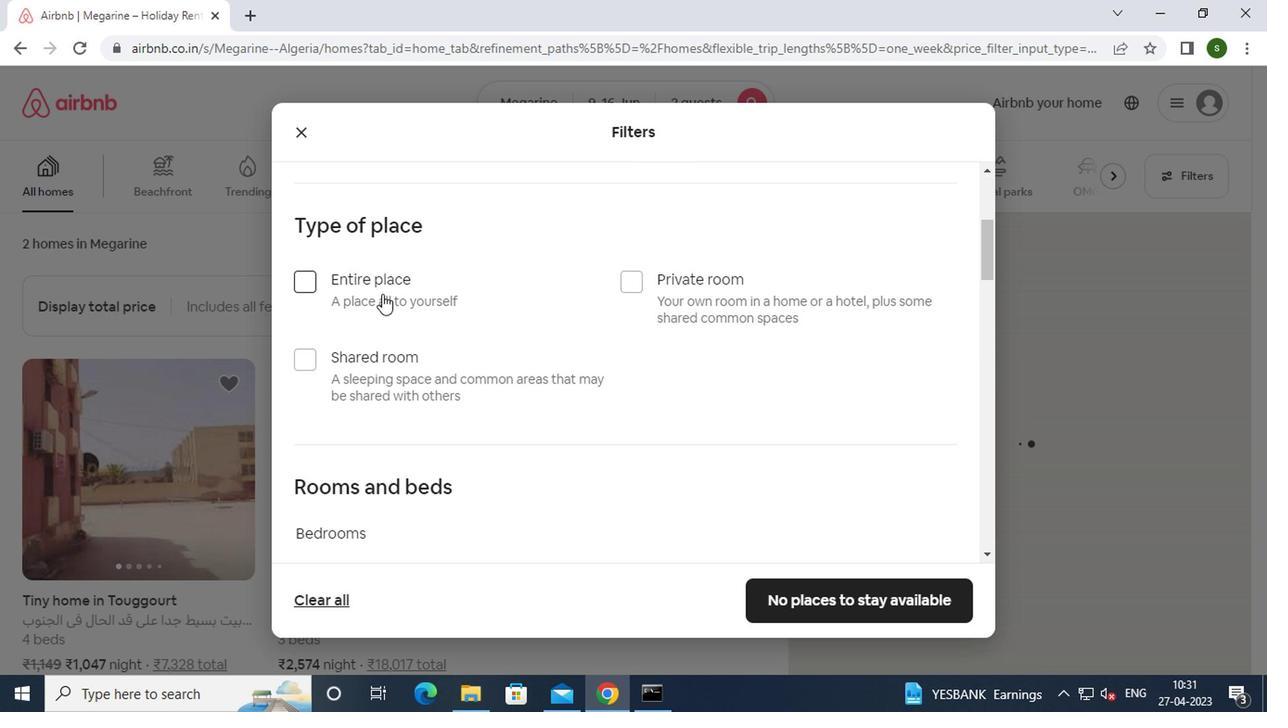
Action: Mouse pressed left at (363, 290)
Screenshot: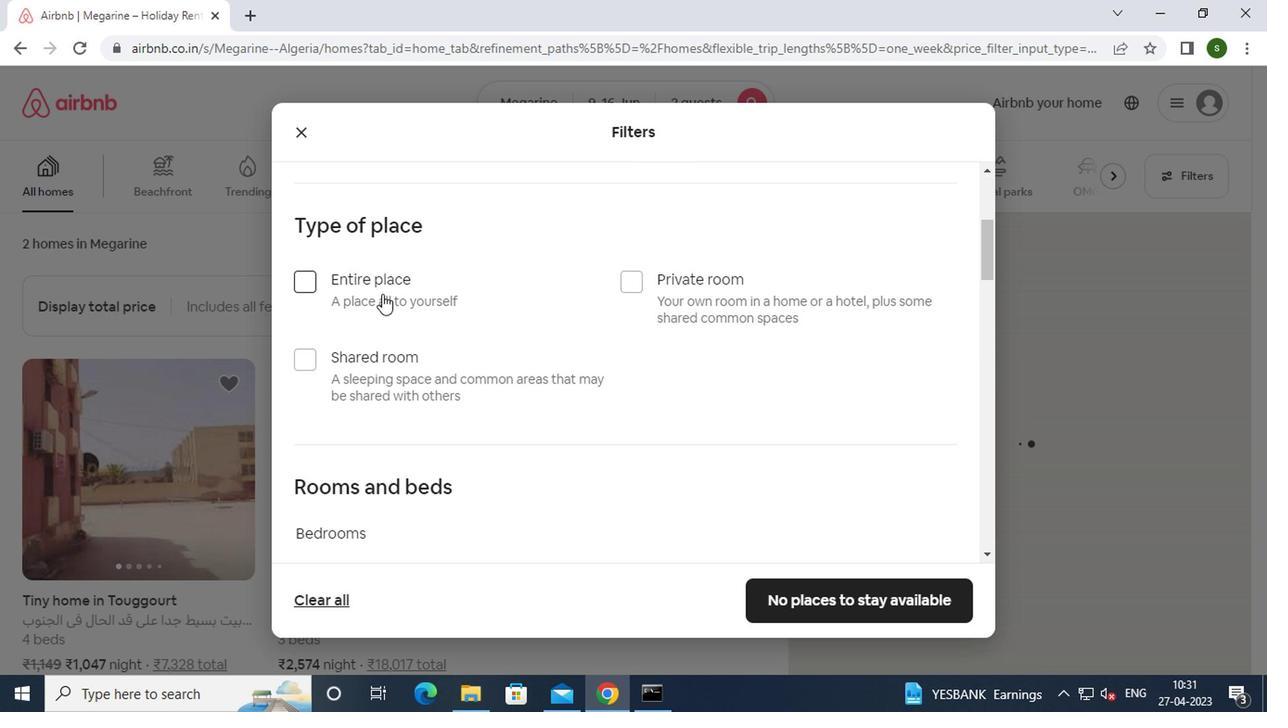 
Action: Mouse moved to (471, 328)
Screenshot: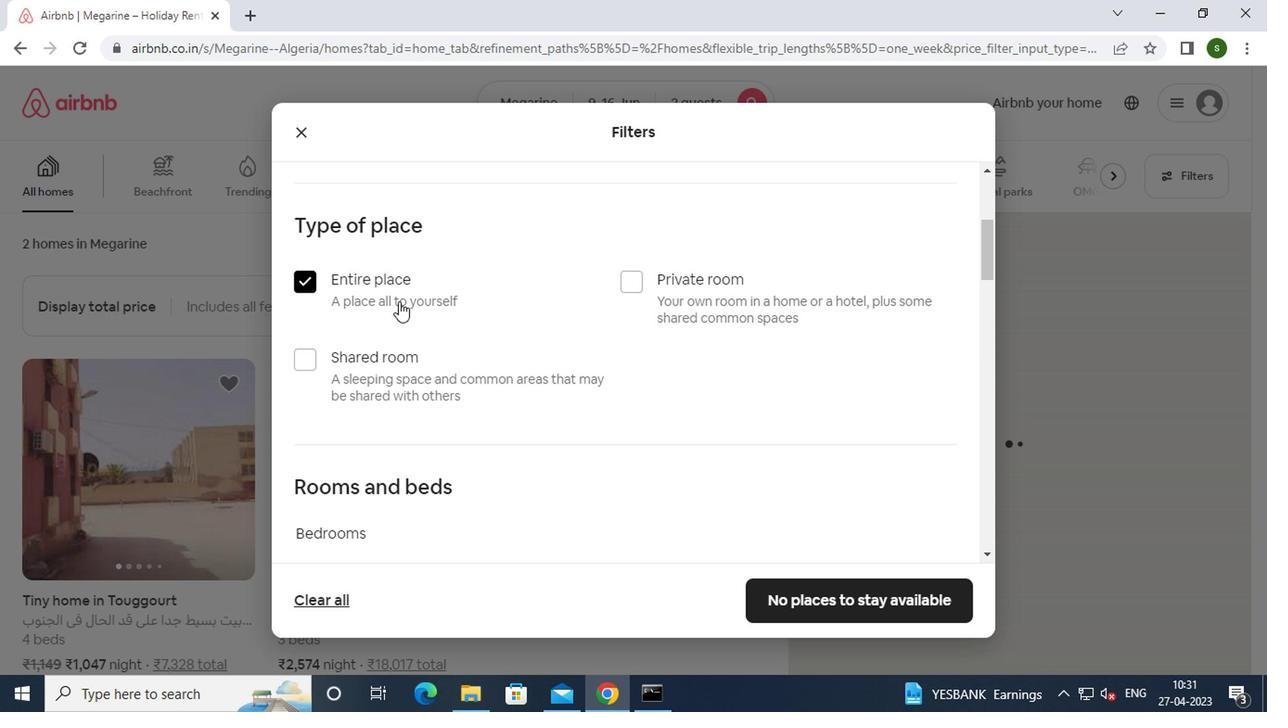 
Action: Mouse scrolled (471, 327) with delta (0, -1)
Screenshot: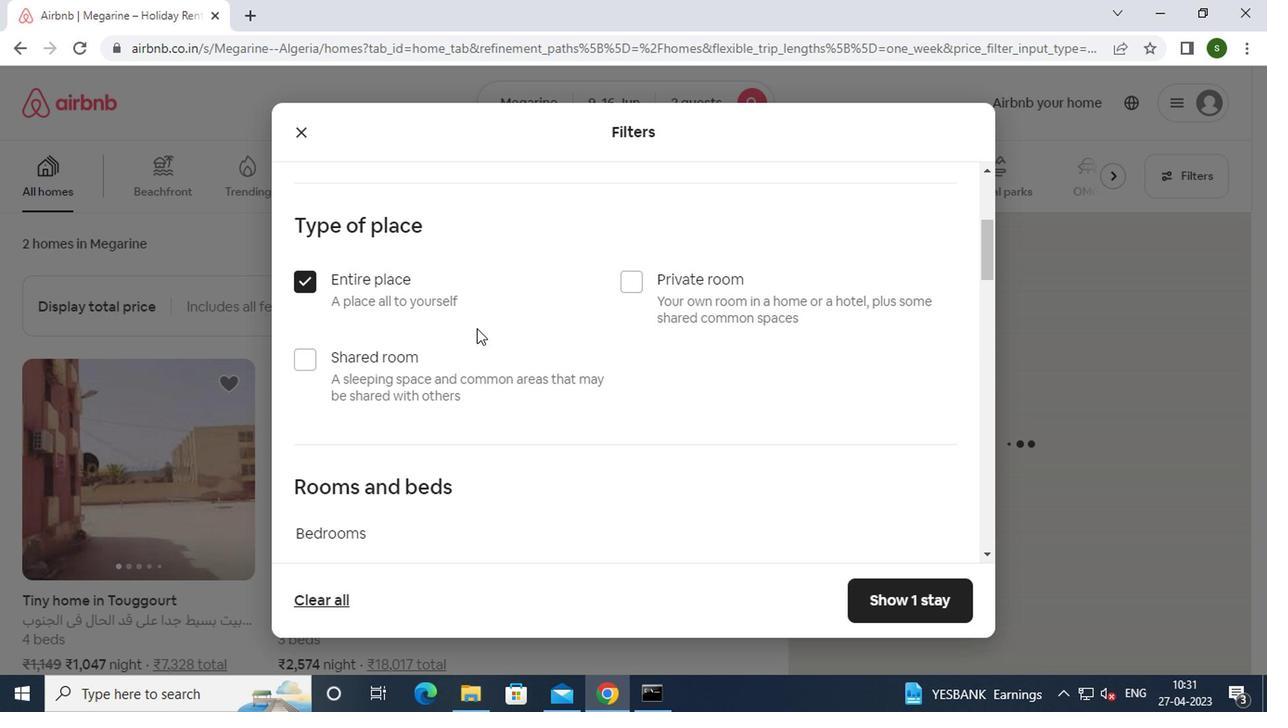 
Action: Mouse scrolled (471, 327) with delta (0, -1)
Screenshot: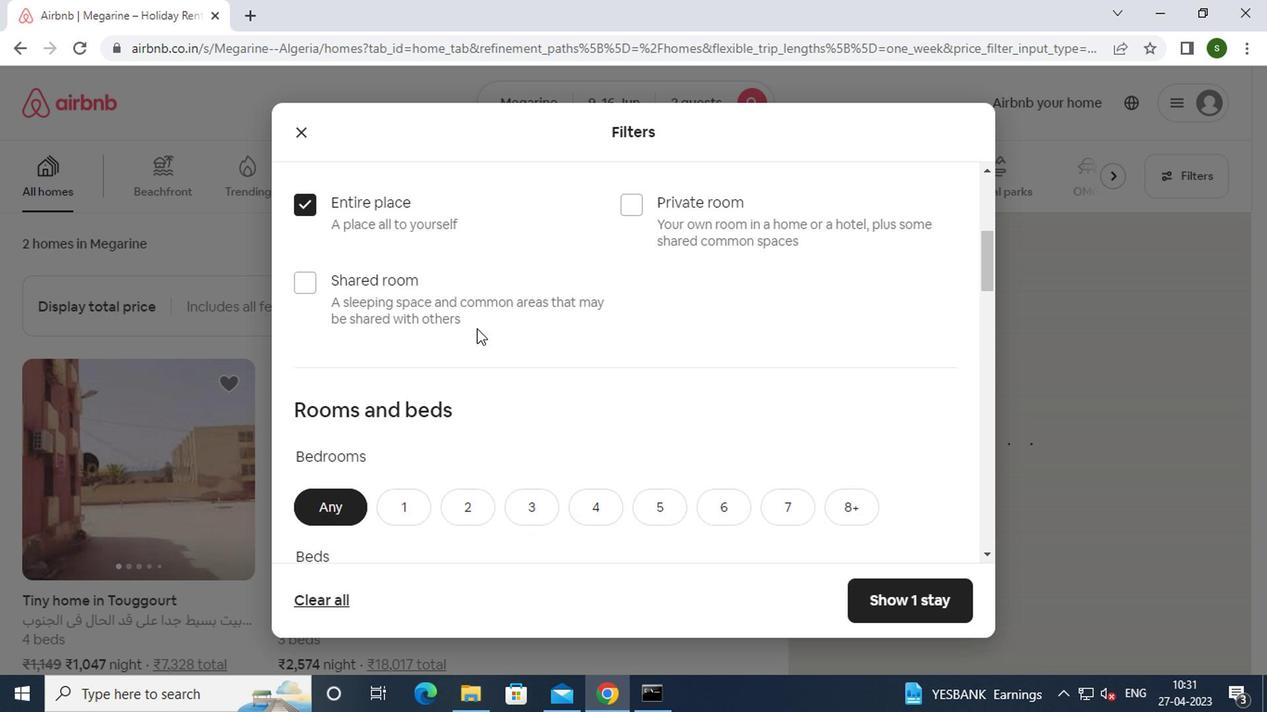 
Action: Mouse scrolled (471, 327) with delta (0, -1)
Screenshot: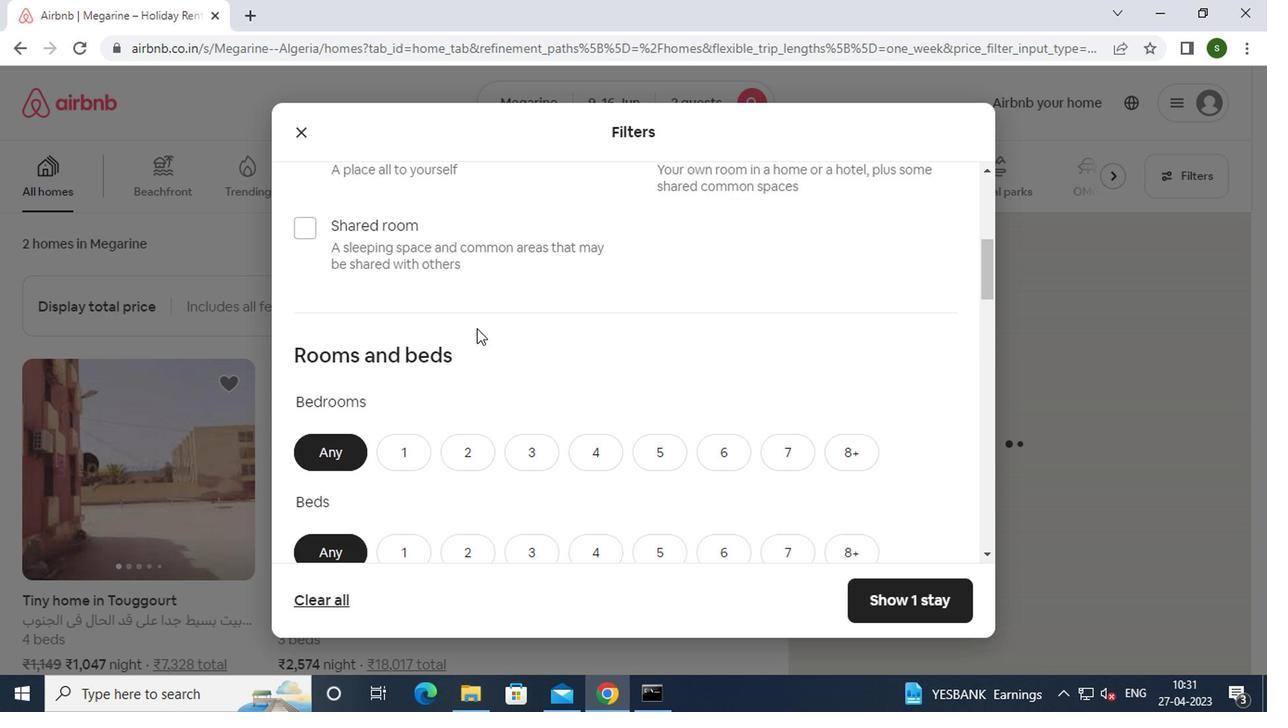 
Action: Mouse moved to (465, 302)
Screenshot: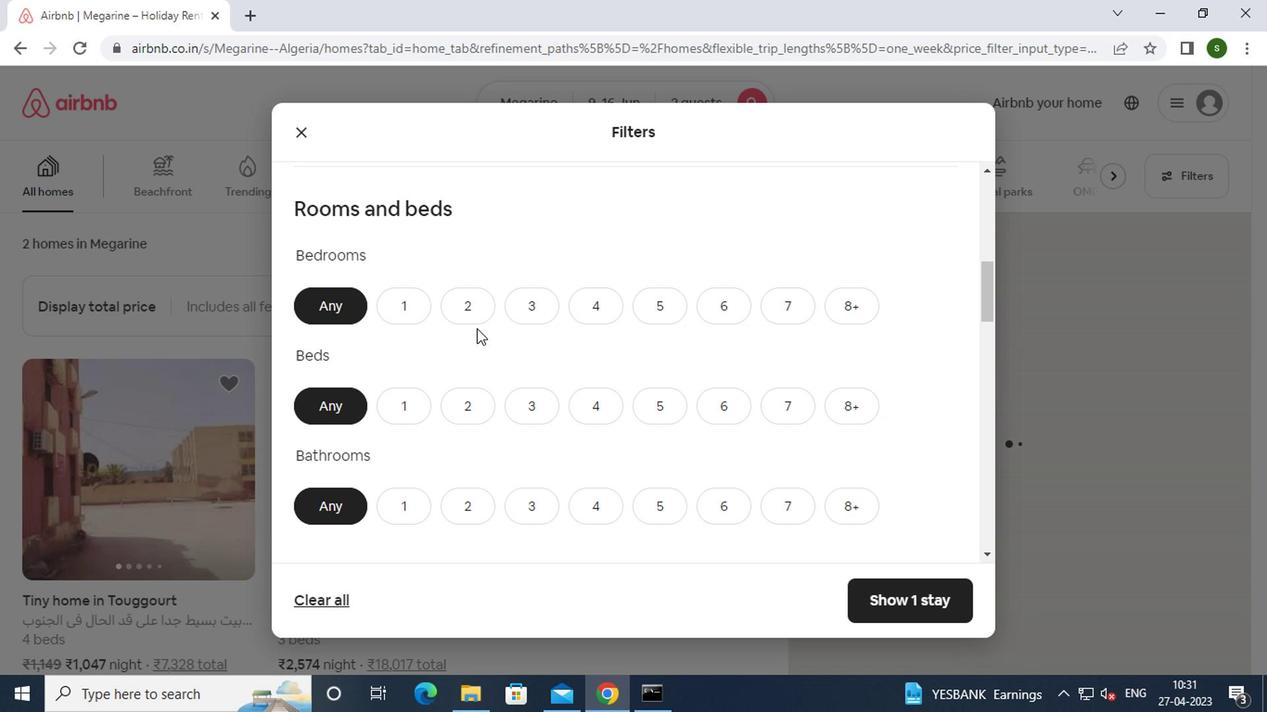 
Action: Mouse pressed left at (465, 302)
Screenshot: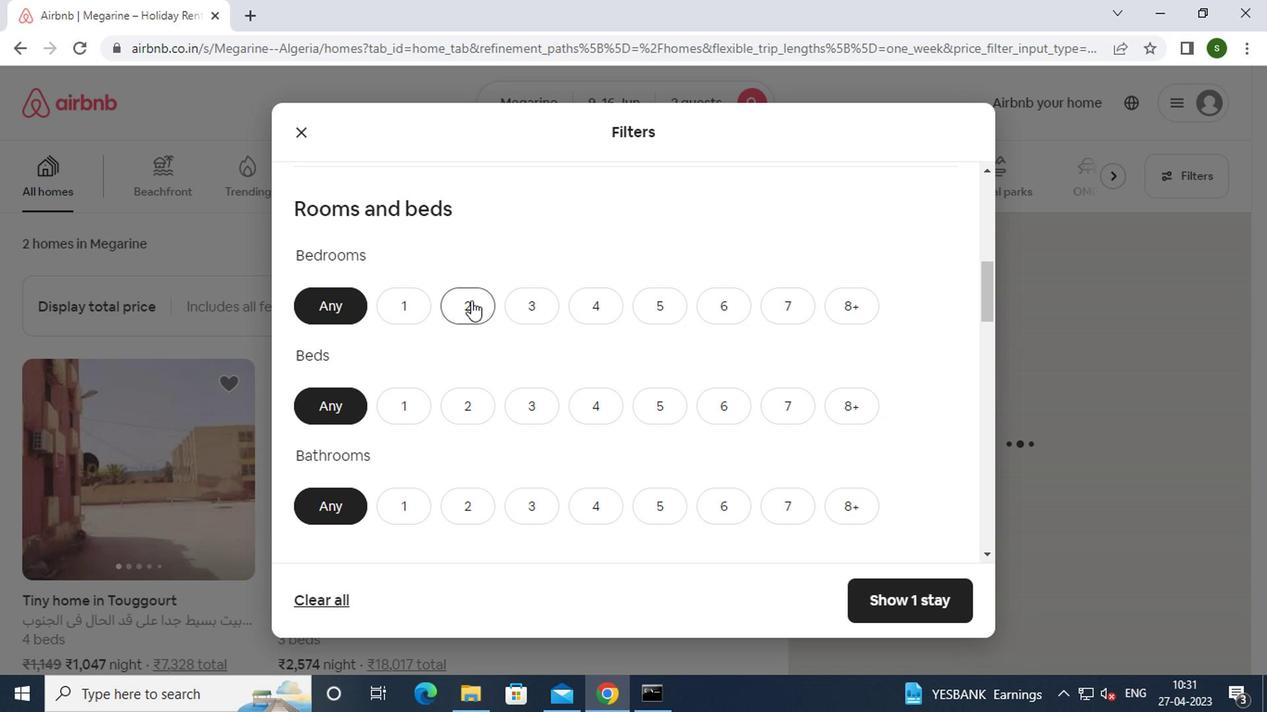 
Action: Mouse moved to (450, 391)
Screenshot: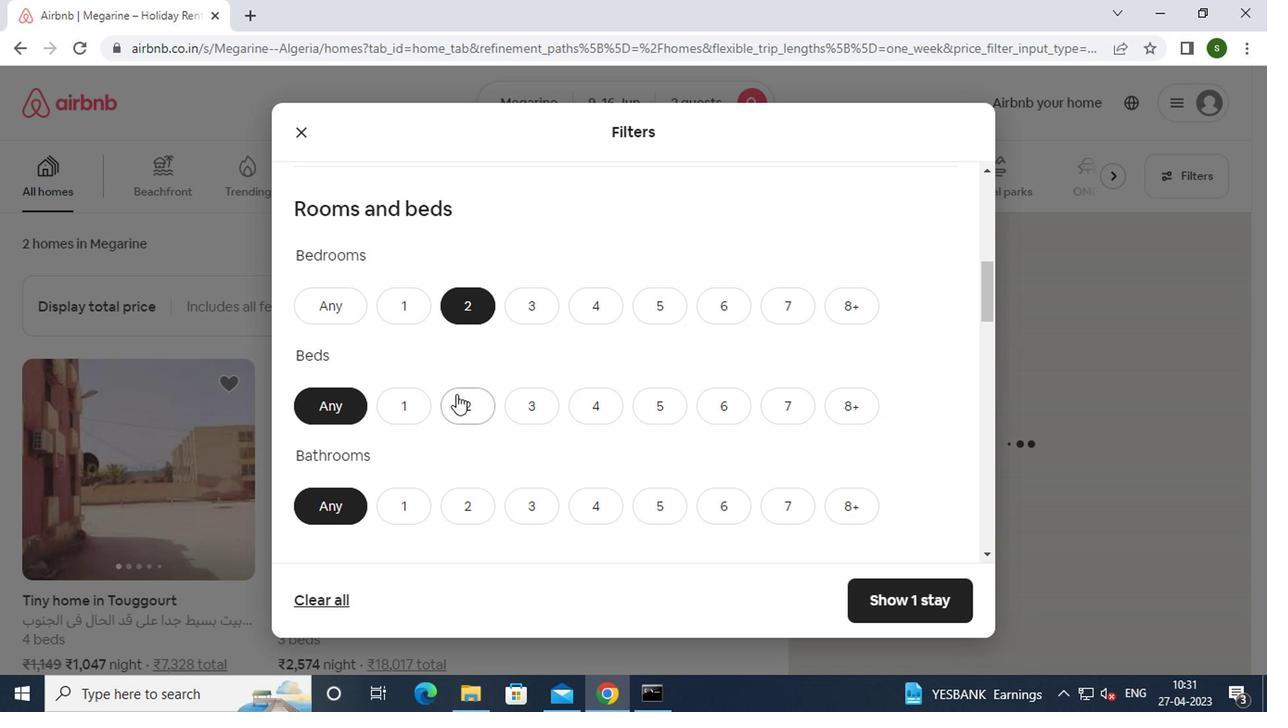 
Action: Mouse pressed left at (450, 391)
Screenshot: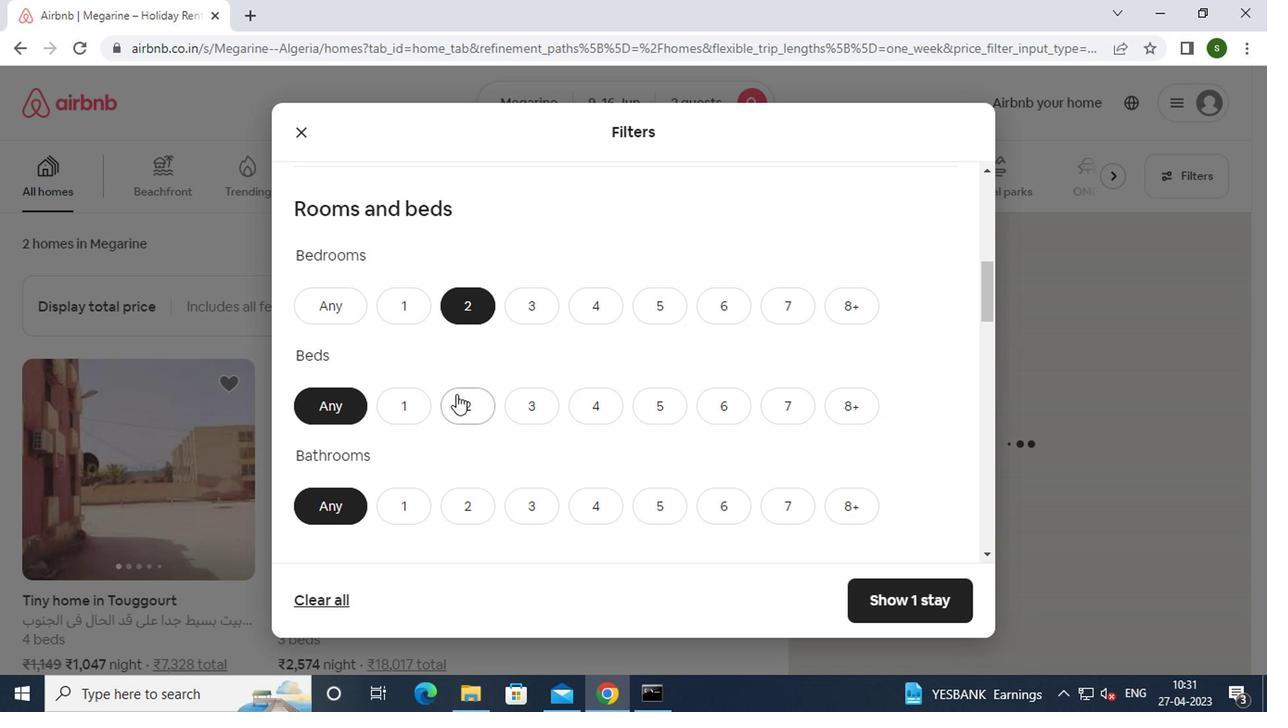 
Action: Mouse moved to (386, 490)
Screenshot: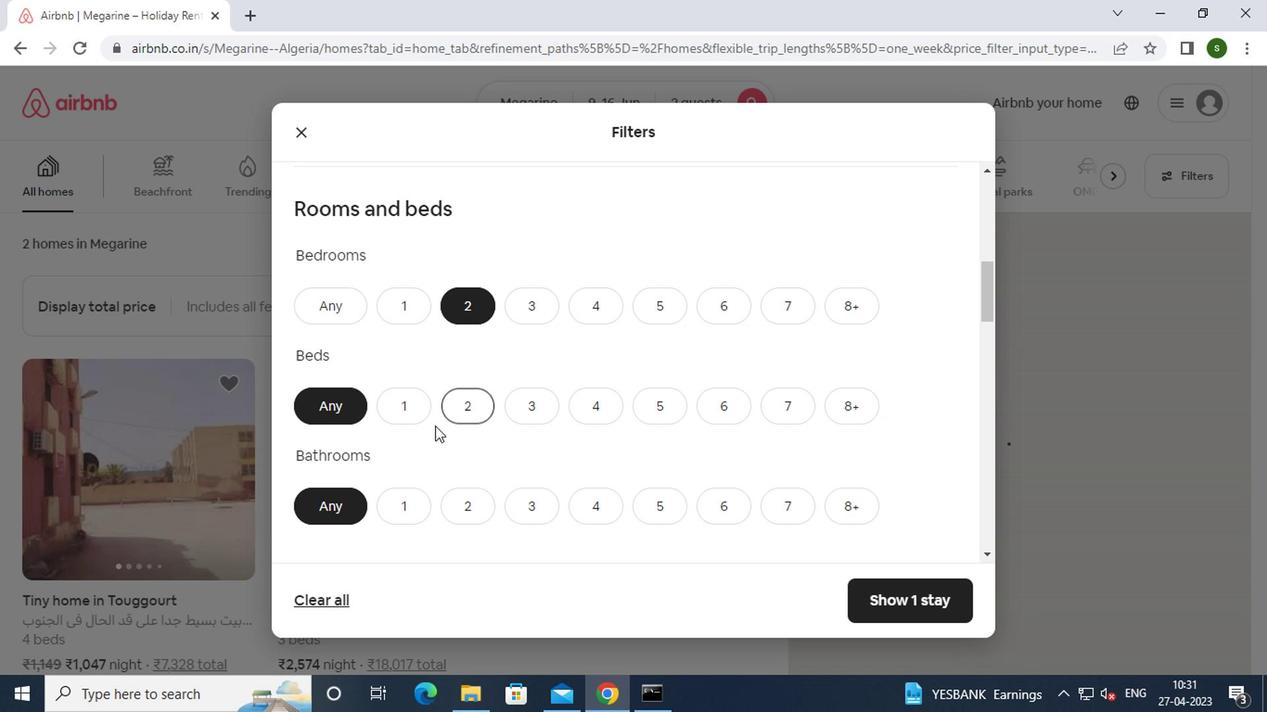 
Action: Mouse pressed left at (386, 490)
Screenshot: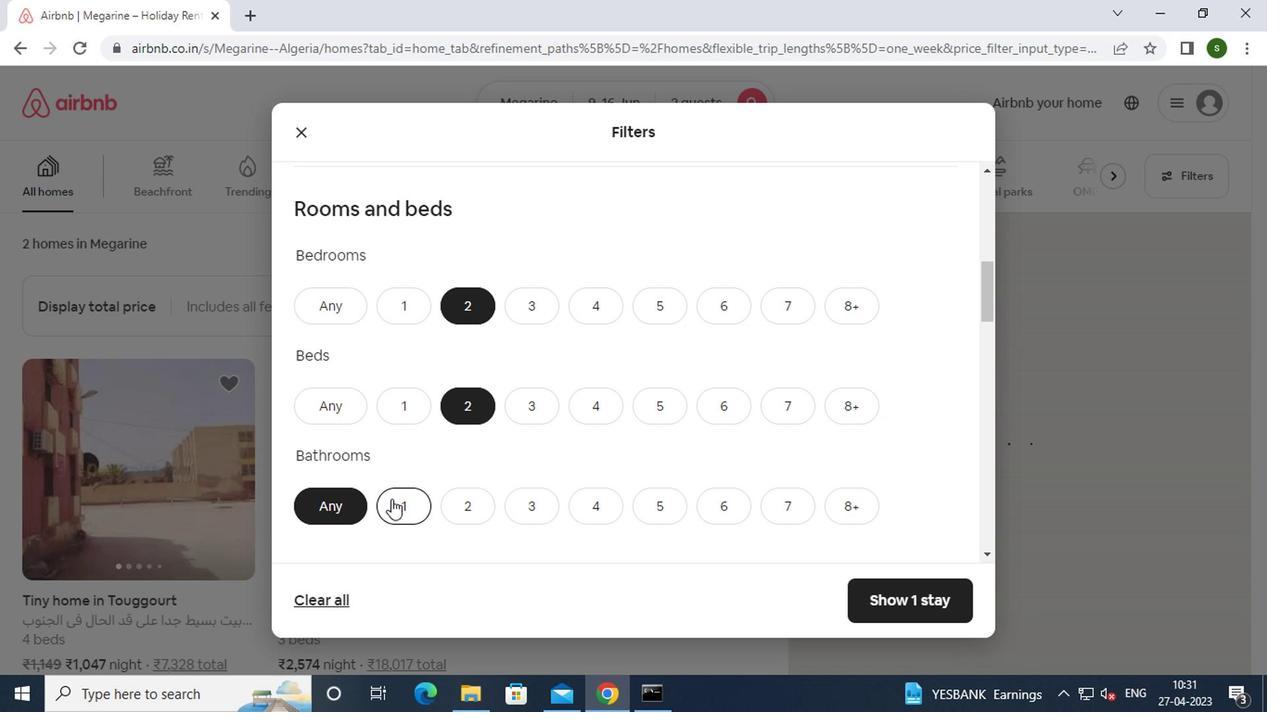
Action: Mouse moved to (464, 427)
Screenshot: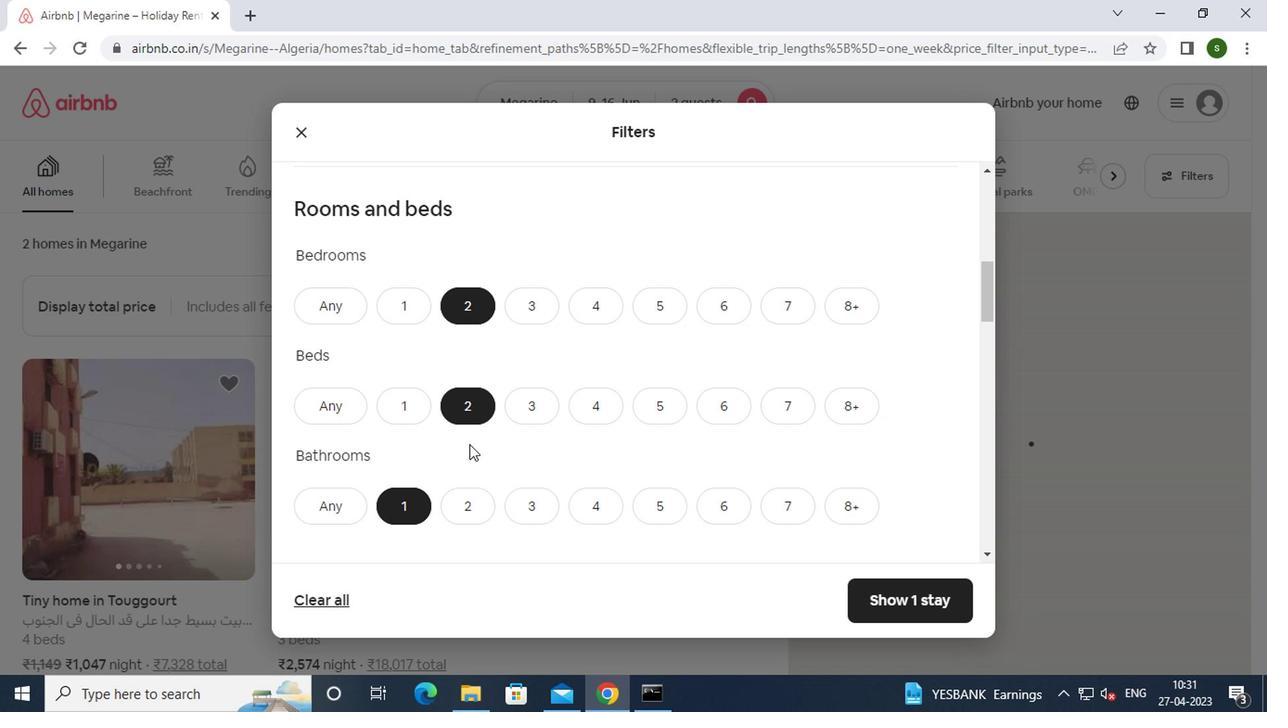 
Action: Mouse scrolled (464, 427) with delta (0, 0)
Screenshot: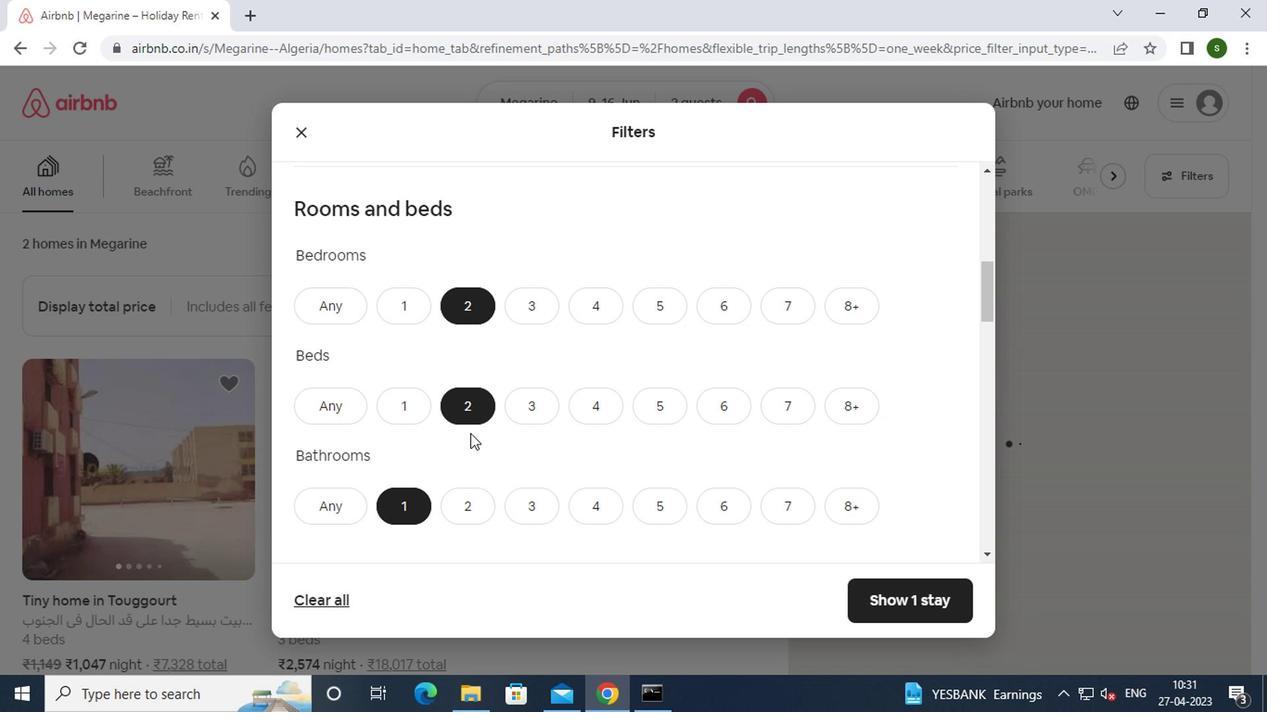 
Action: Mouse scrolled (464, 427) with delta (0, 0)
Screenshot: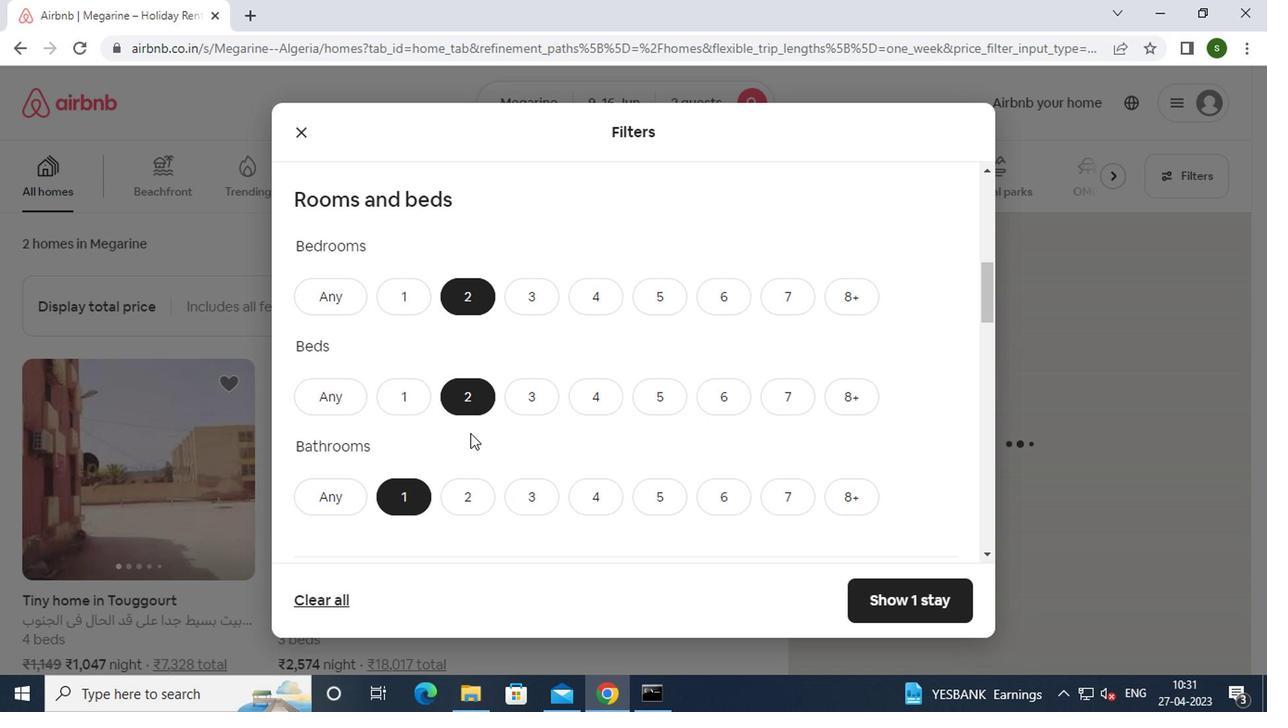 
Action: Mouse scrolled (464, 427) with delta (0, 0)
Screenshot: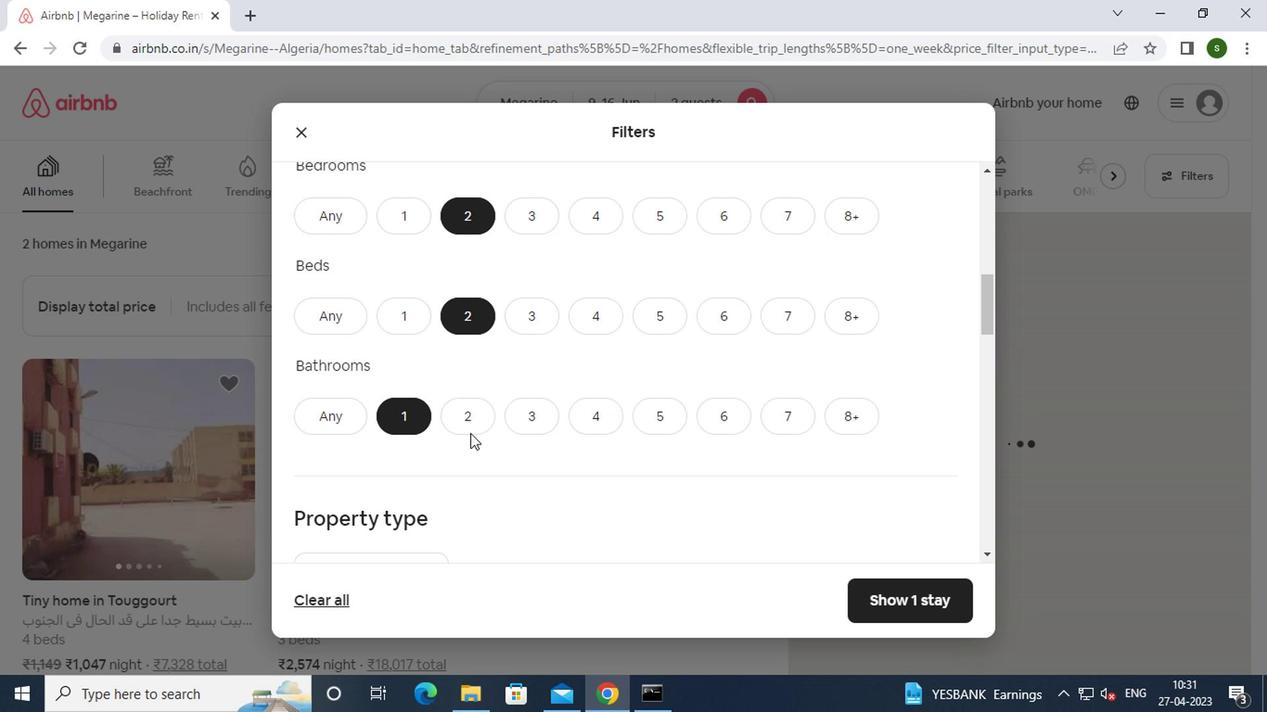 
Action: Mouse moved to (427, 421)
Screenshot: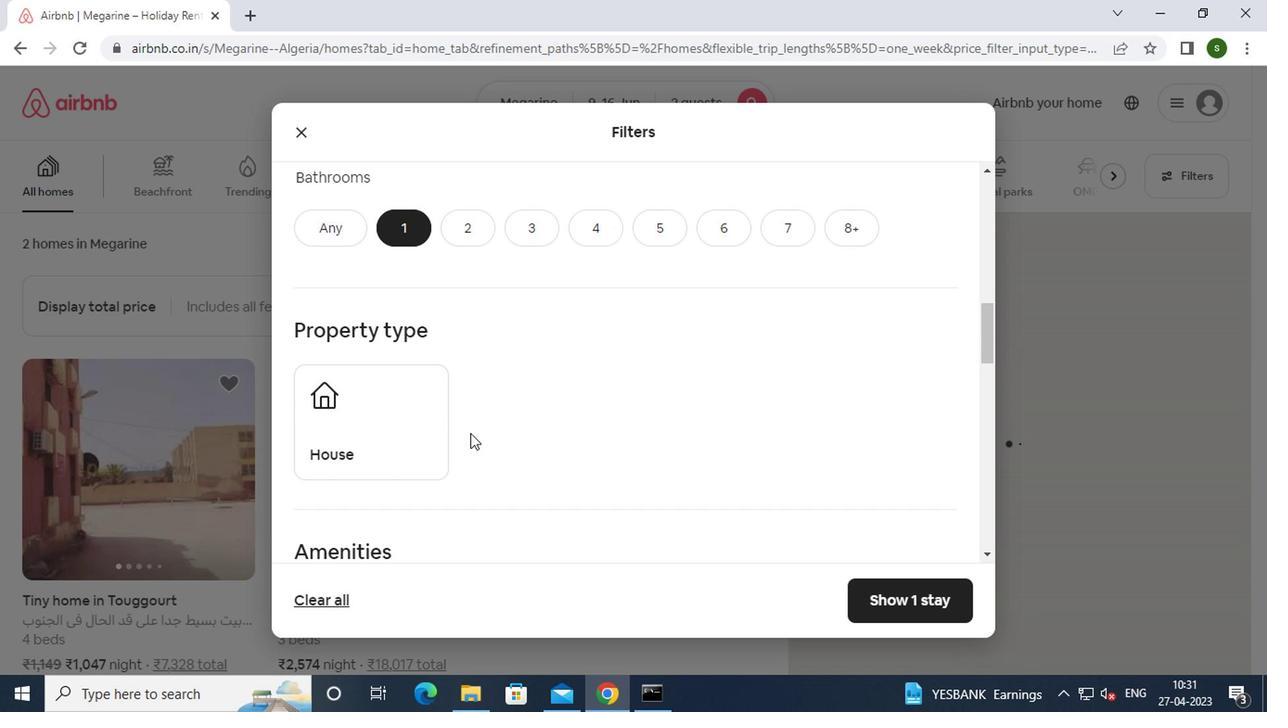 
Action: Mouse pressed left at (427, 421)
Screenshot: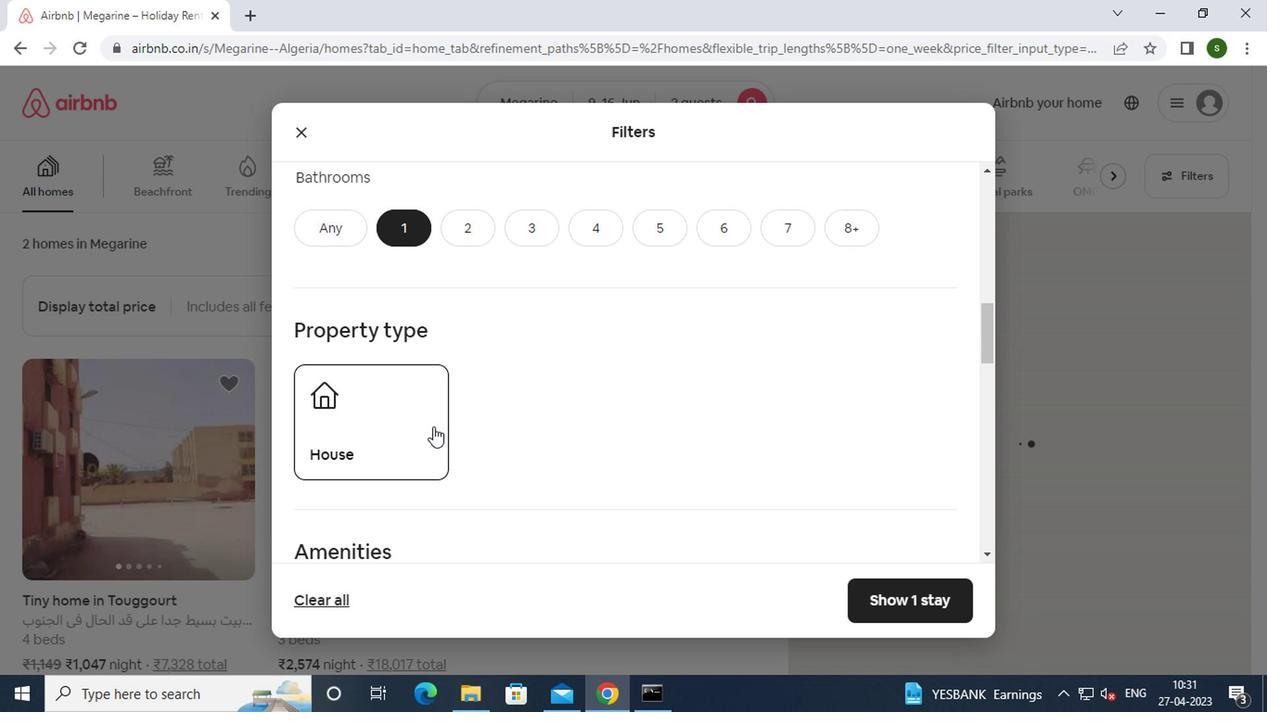 
Action: Mouse moved to (641, 367)
Screenshot: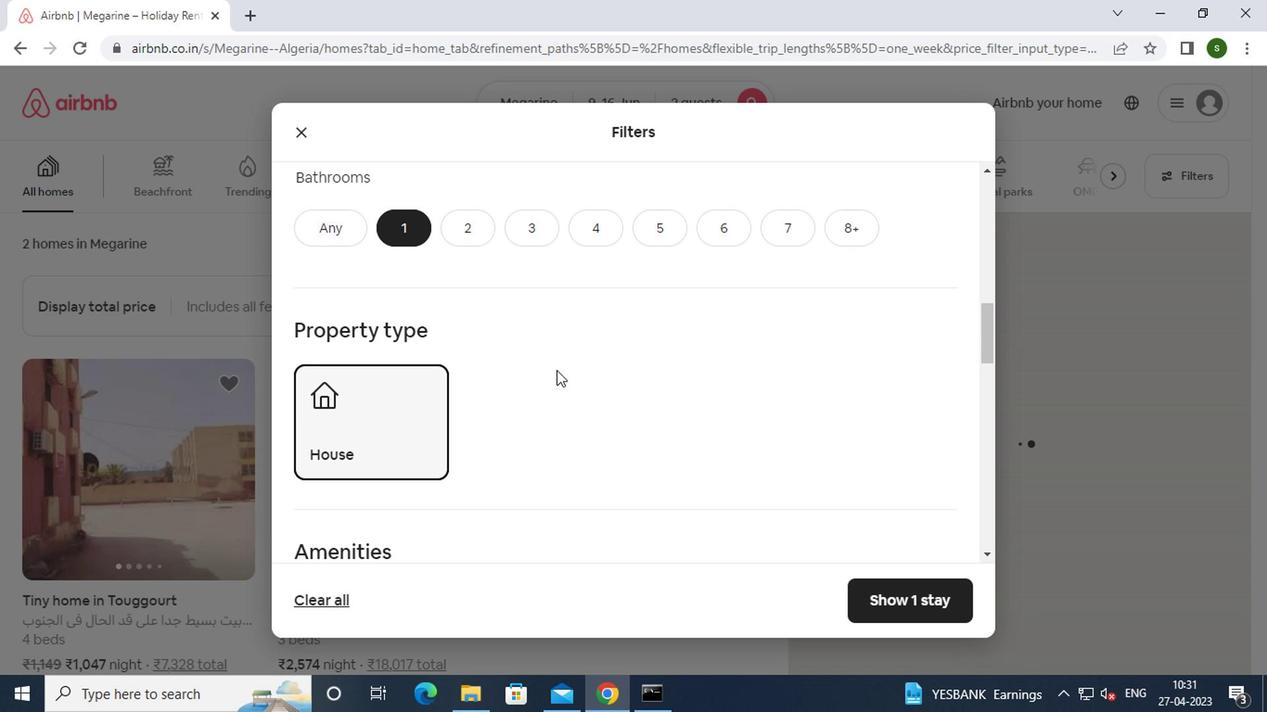 
Action: Mouse scrolled (641, 366) with delta (0, 0)
Screenshot: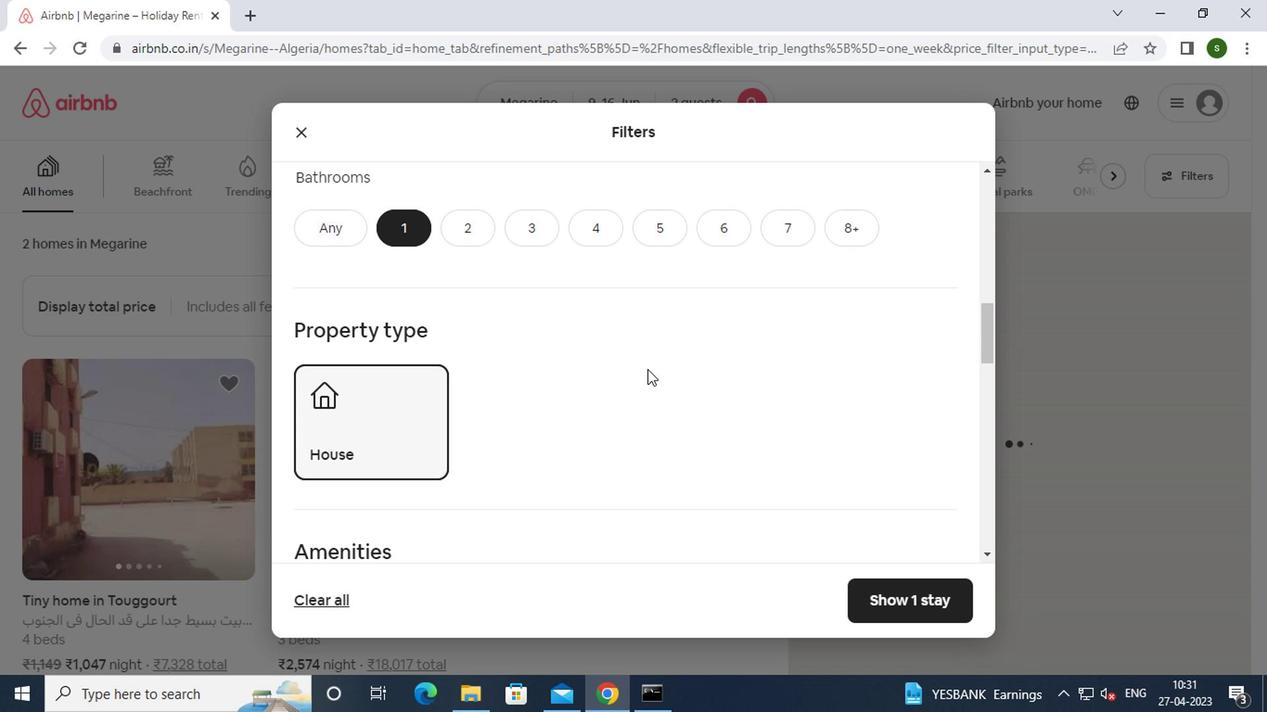
Action: Mouse scrolled (641, 366) with delta (0, 0)
Screenshot: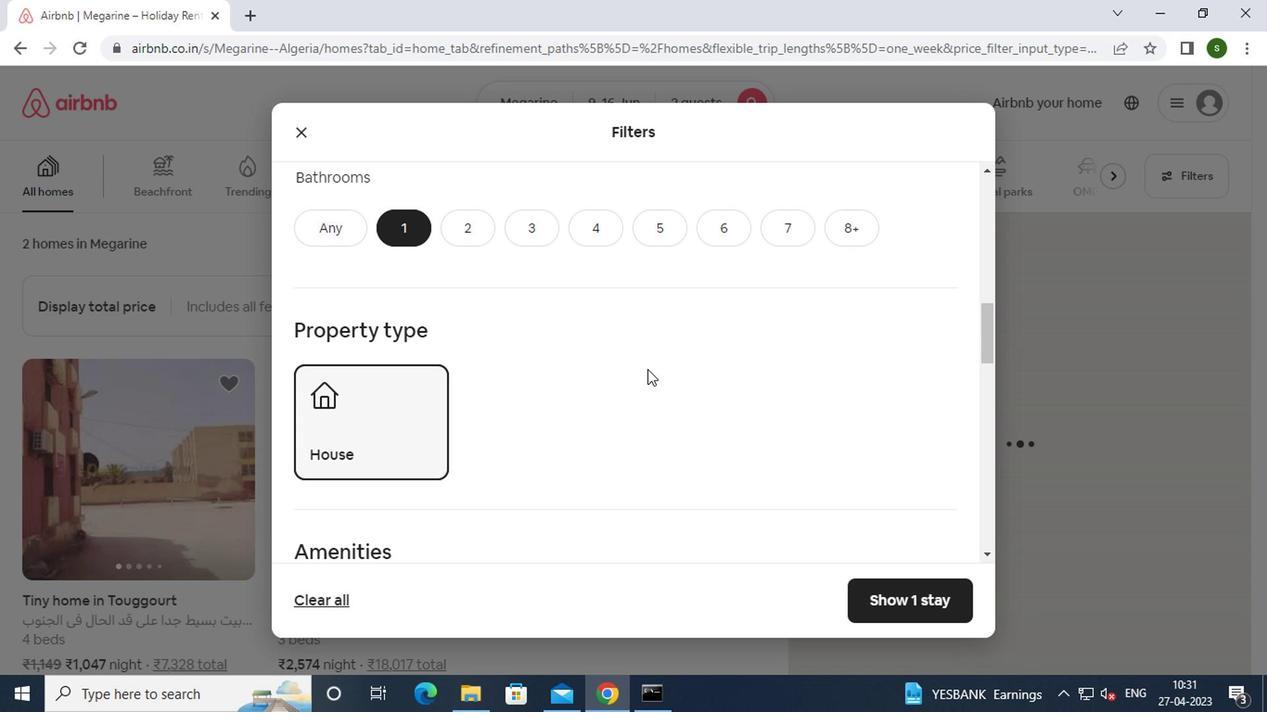
Action: Mouse scrolled (641, 366) with delta (0, 0)
Screenshot: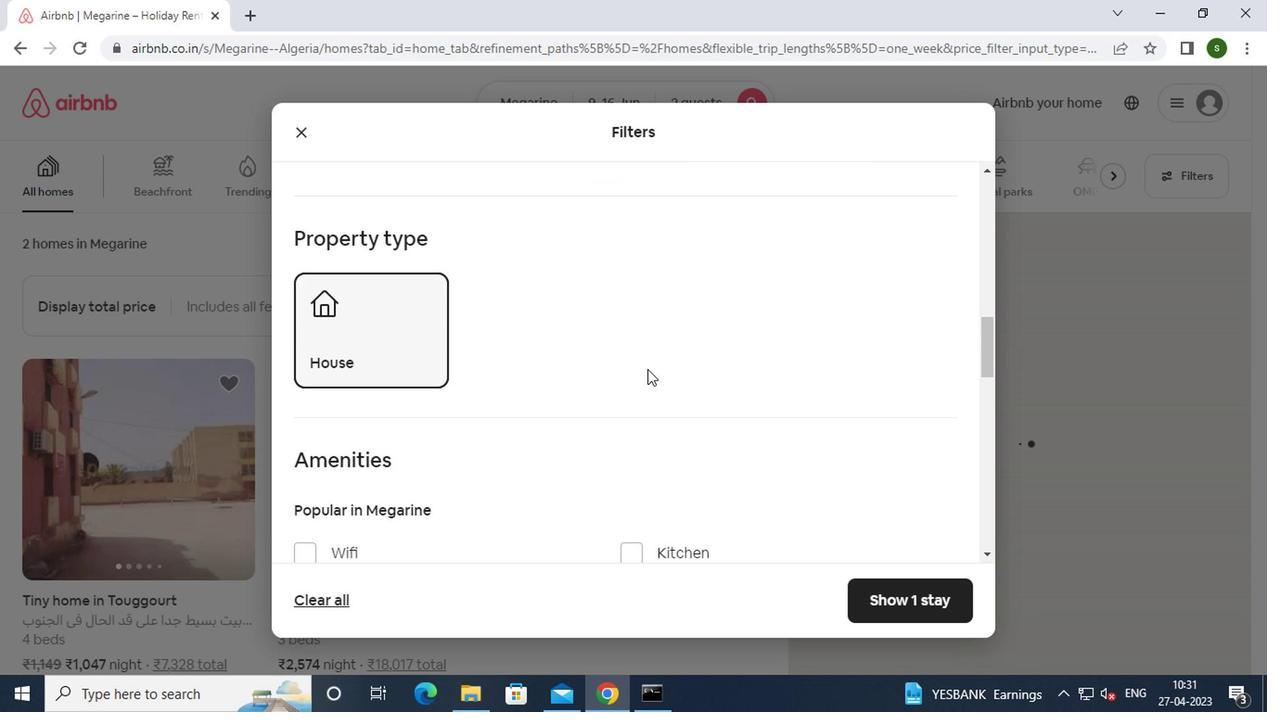 
Action: Mouse moved to (629, 407)
Screenshot: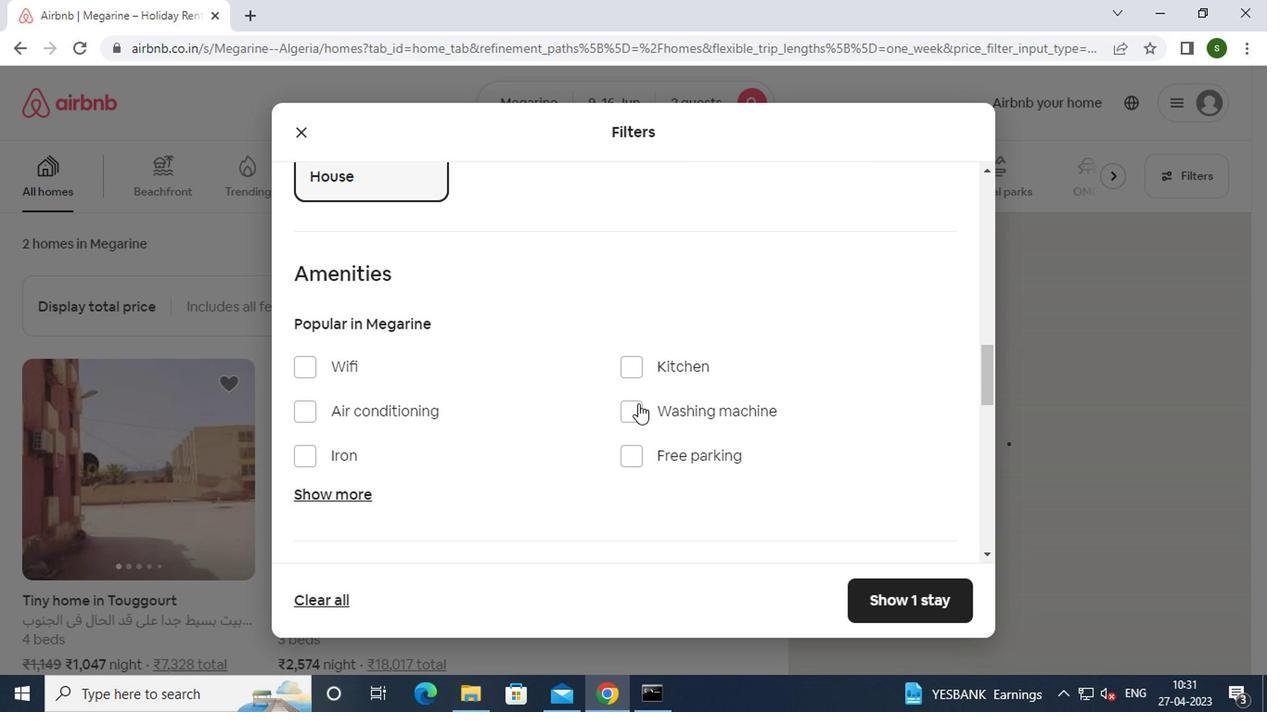 
Action: Mouse pressed left at (629, 407)
Screenshot: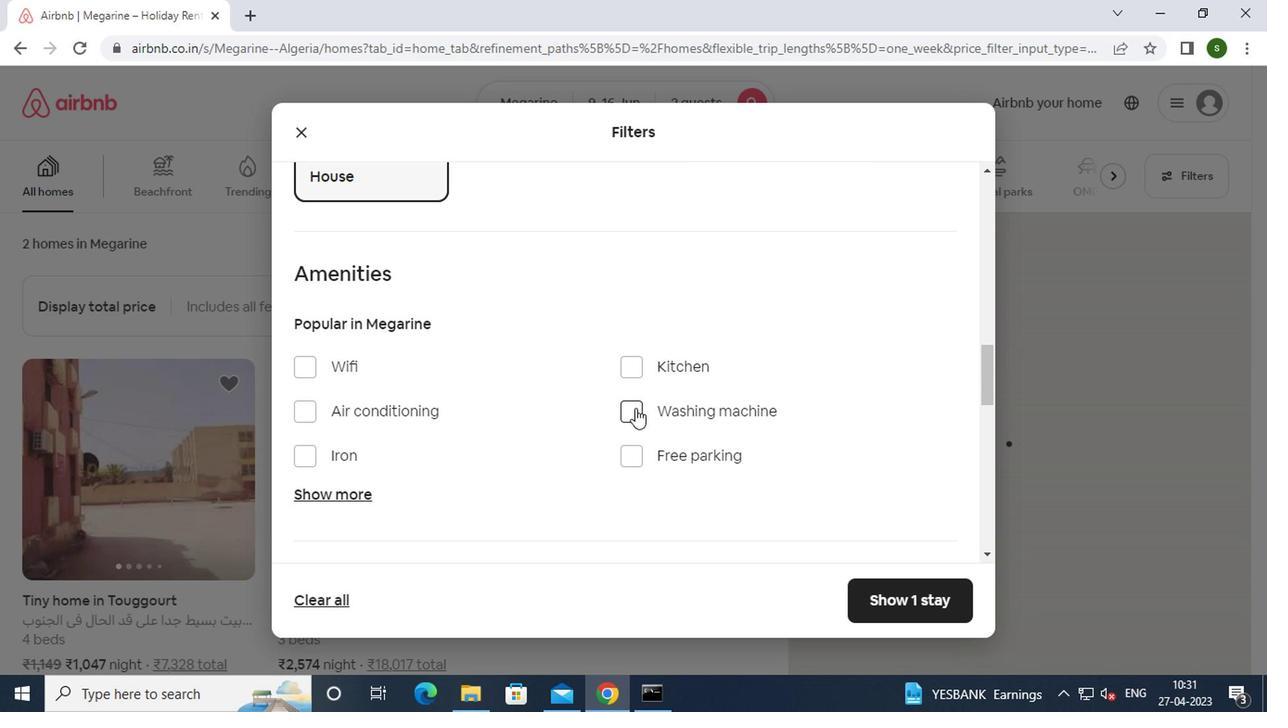 
Action: Mouse moved to (716, 384)
Screenshot: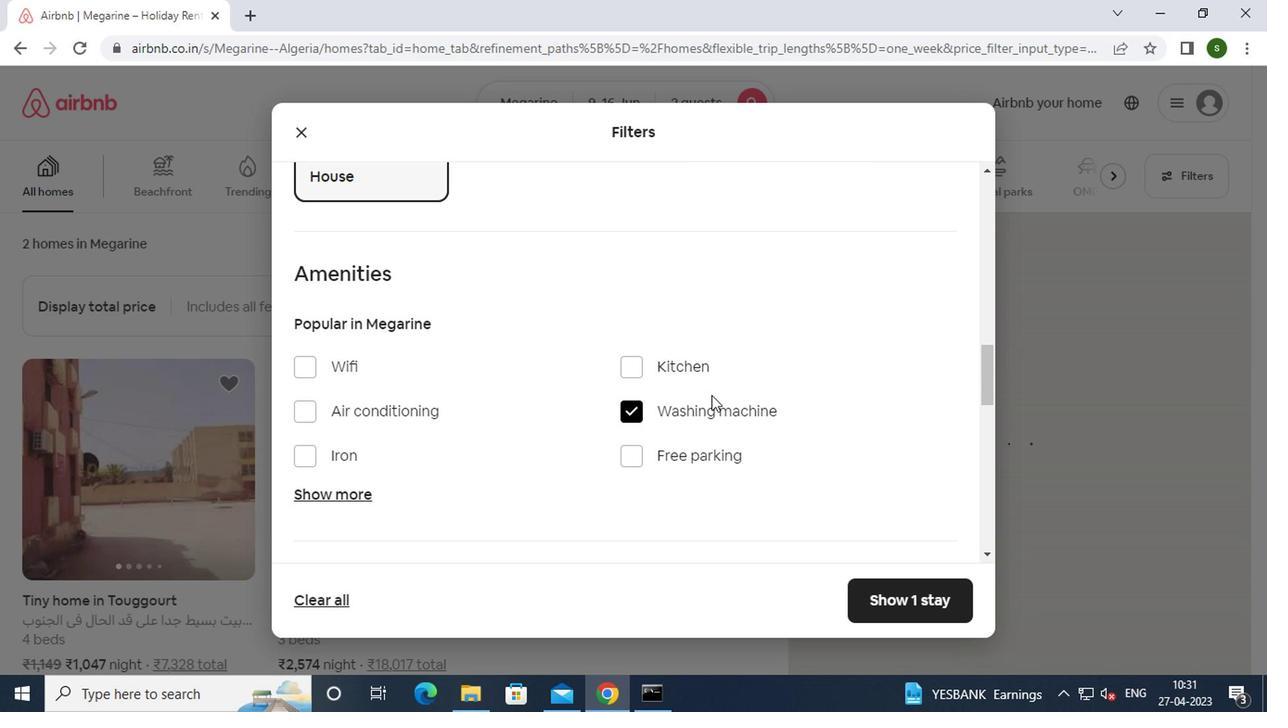 
Action: Mouse scrolled (716, 383) with delta (0, -1)
Screenshot: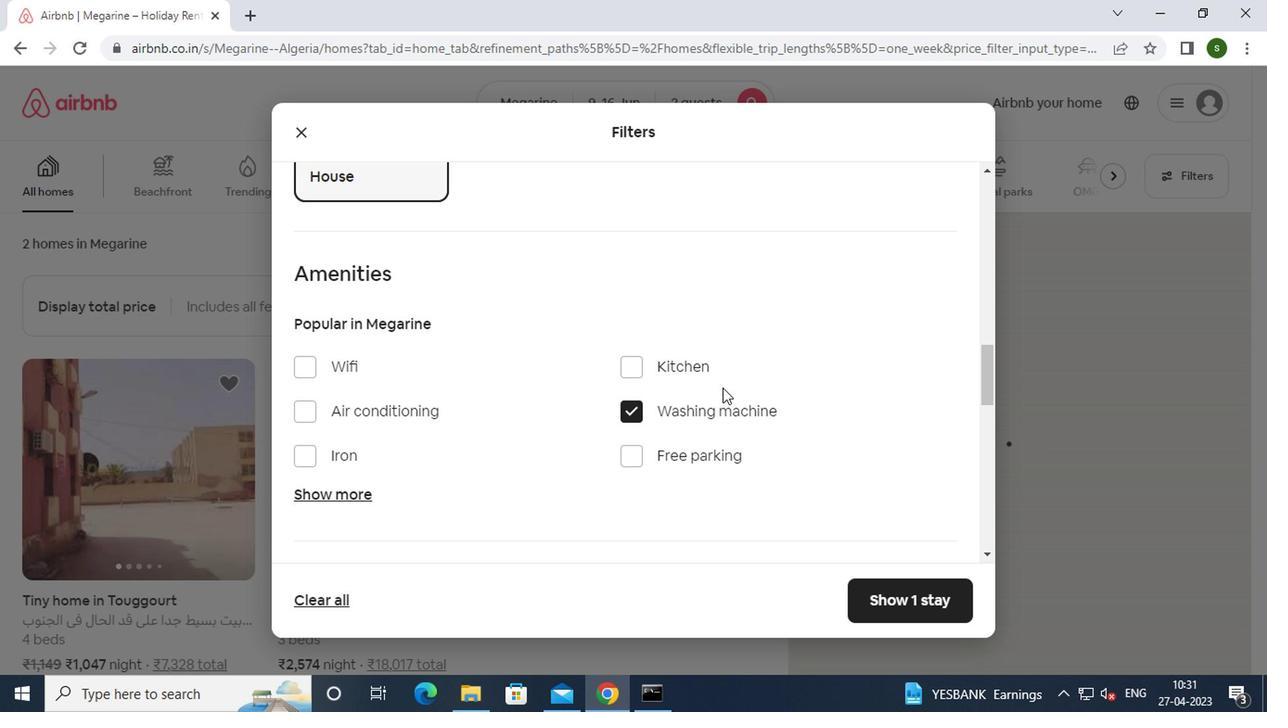 
Action: Mouse scrolled (716, 383) with delta (0, -1)
Screenshot: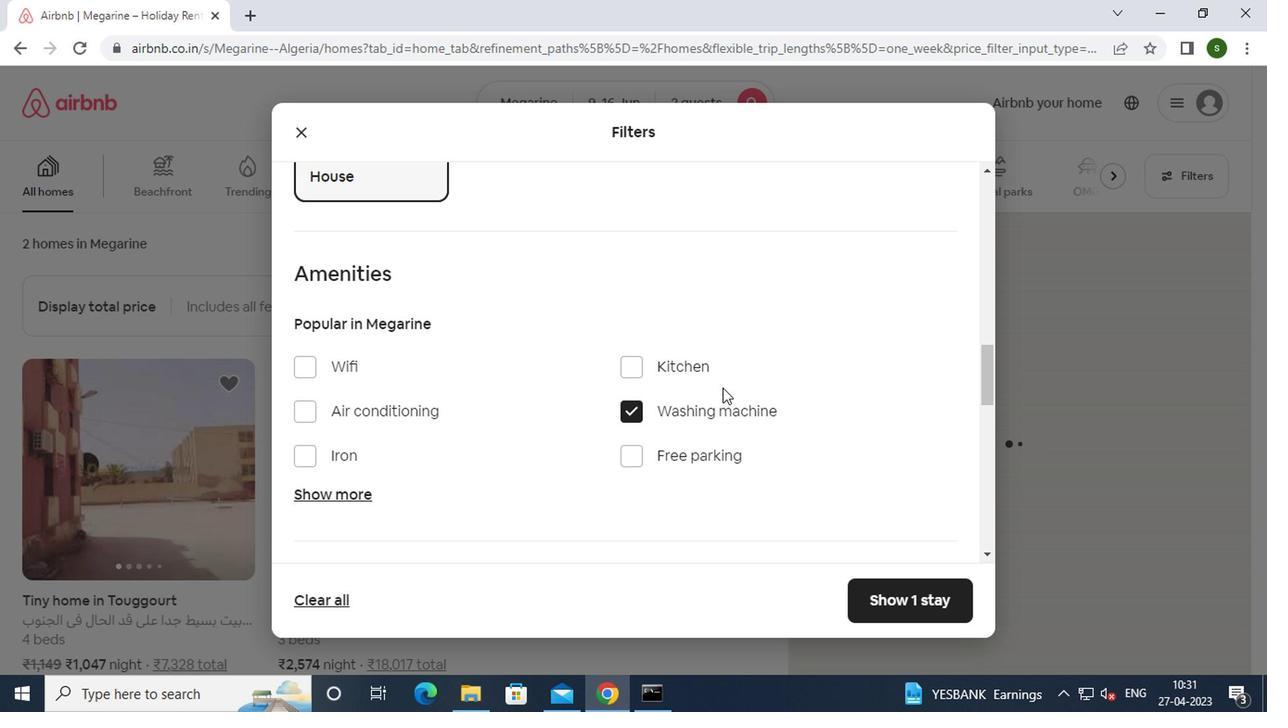 
Action: Mouse scrolled (716, 383) with delta (0, -1)
Screenshot: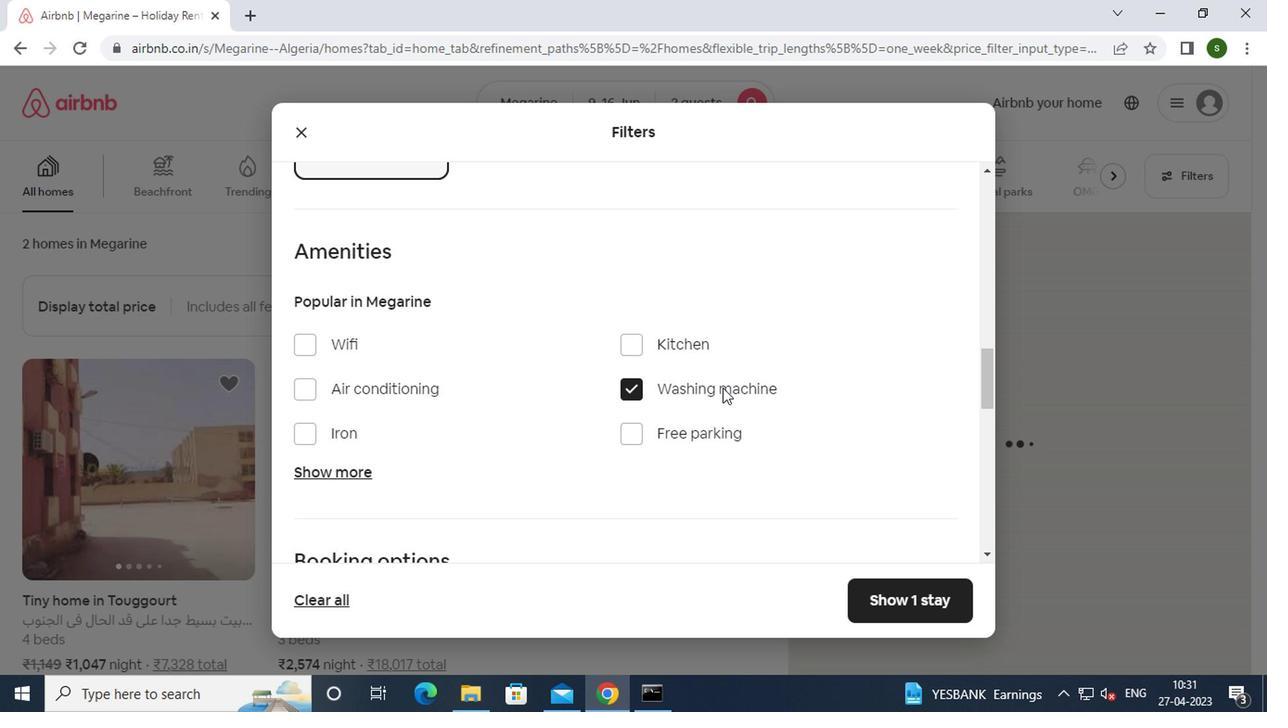 
Action: Mouse moved to (717, 384)
Screenshot: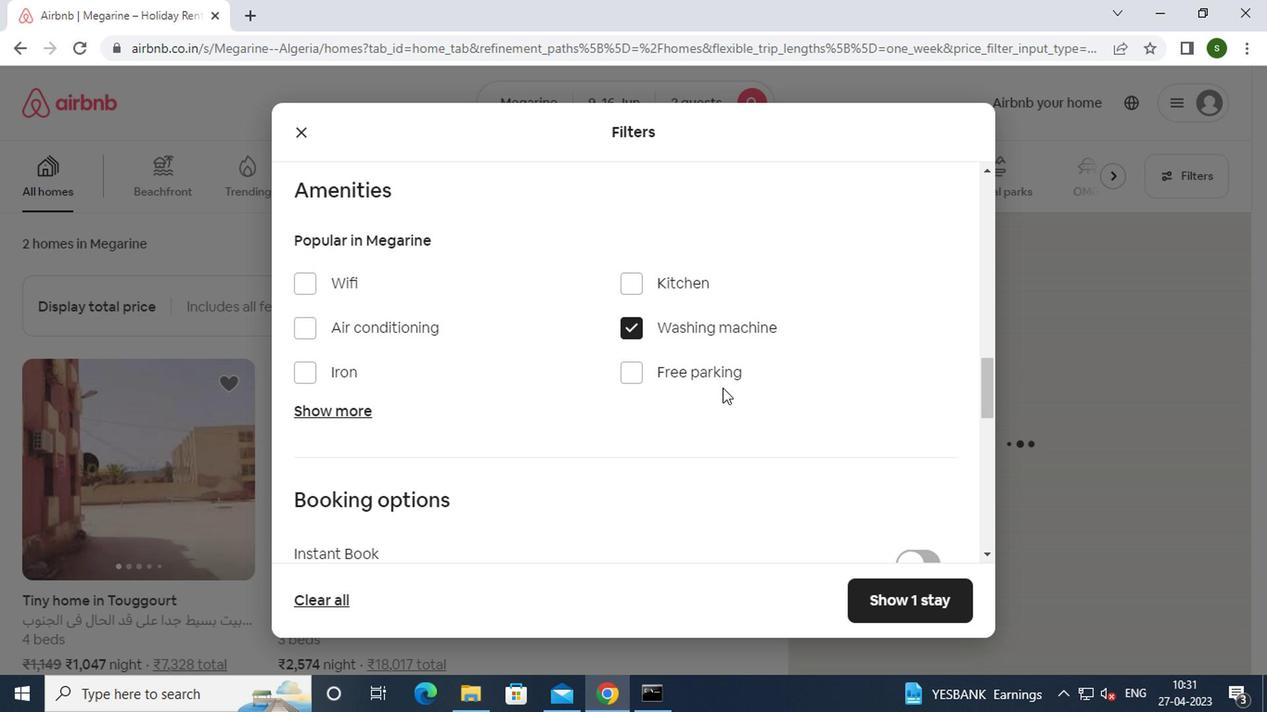 
Action: Mouse scrolled (717, 383) with delta (0, -1)
Screenshot: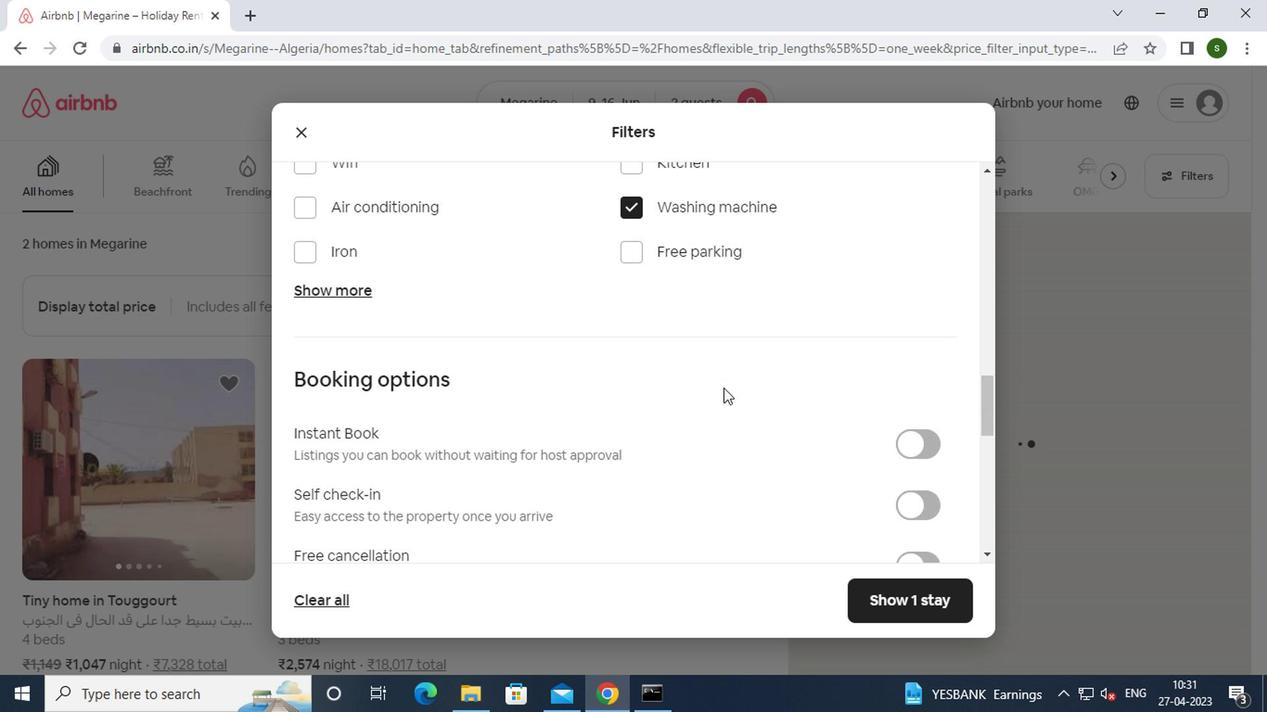 
Action: Mouse moved to (904, 342)
Screenshot: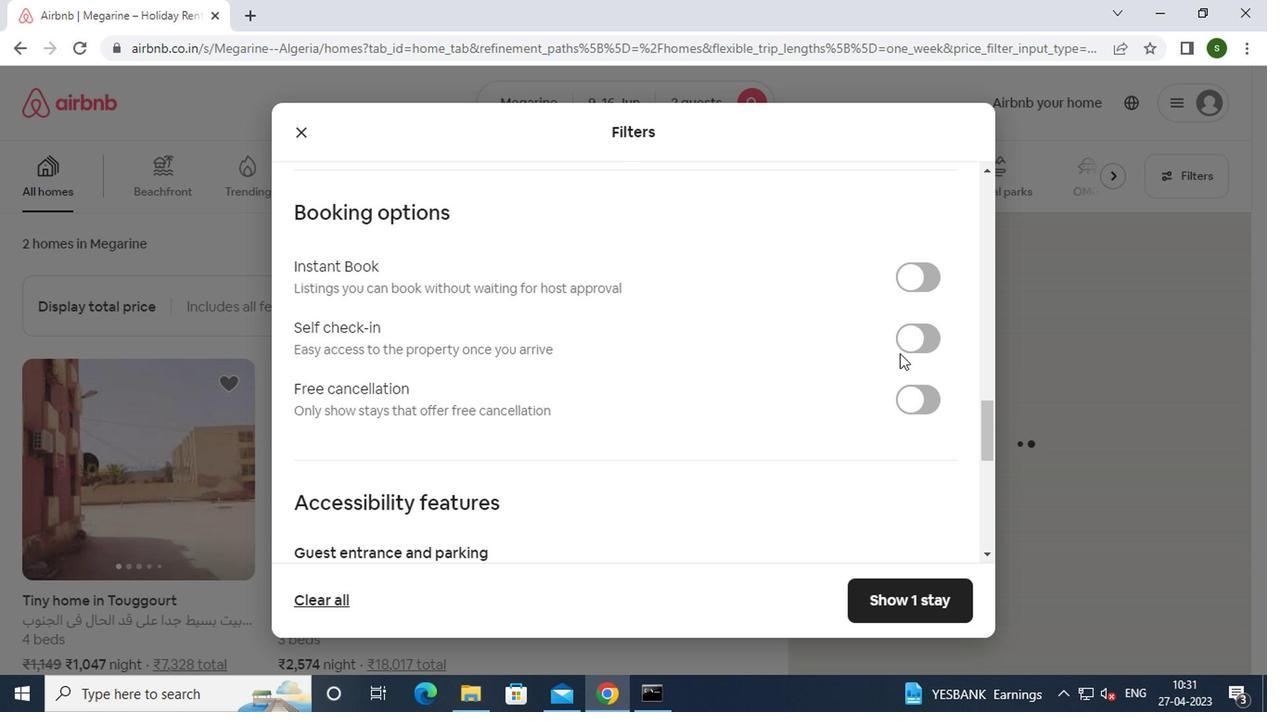
Action: Mouse pressed left at (904, 342)
Screenshot: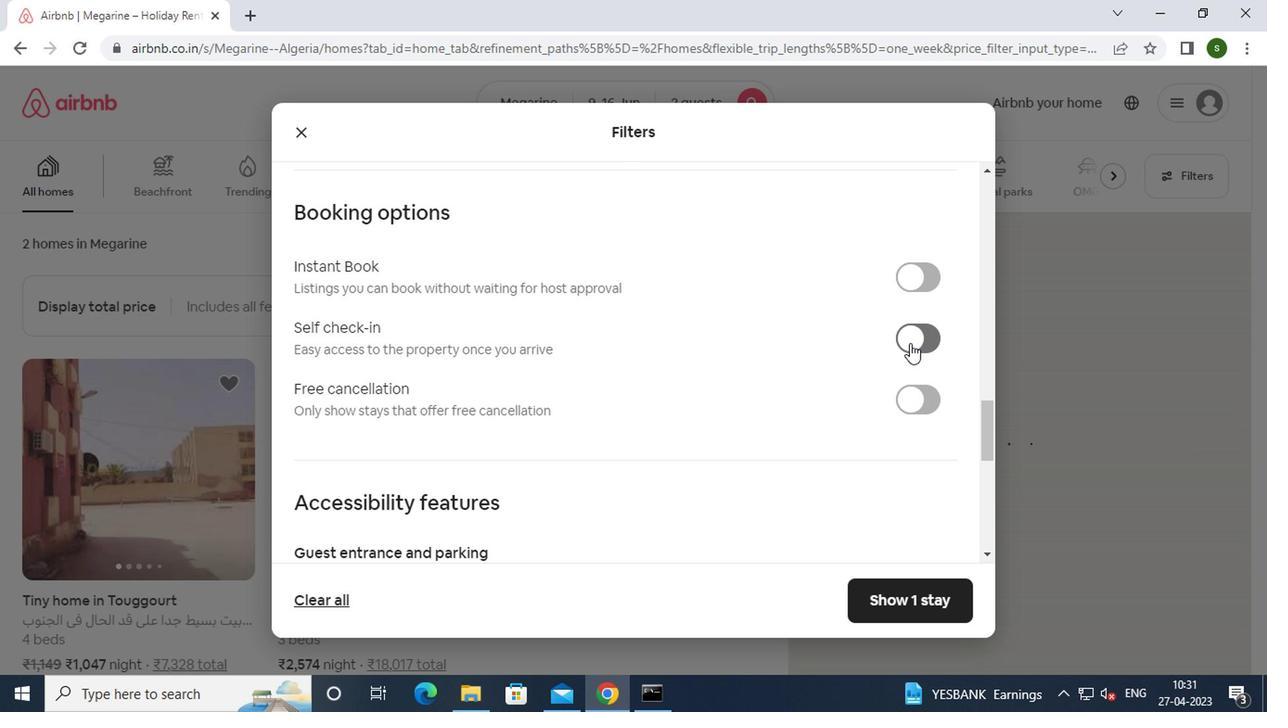 
Action: Mouse moved to (911, 584)
Screenshot: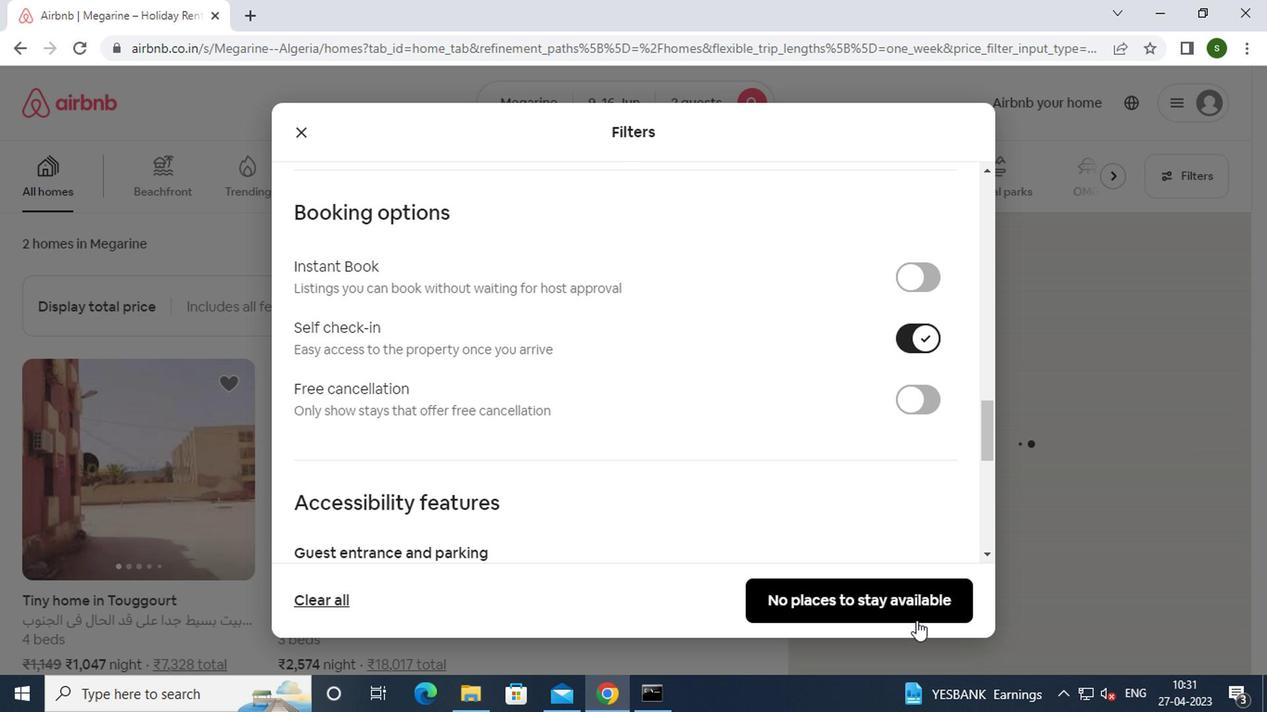 
Action: Mouse pressed left at (911, 584)
Screenshot: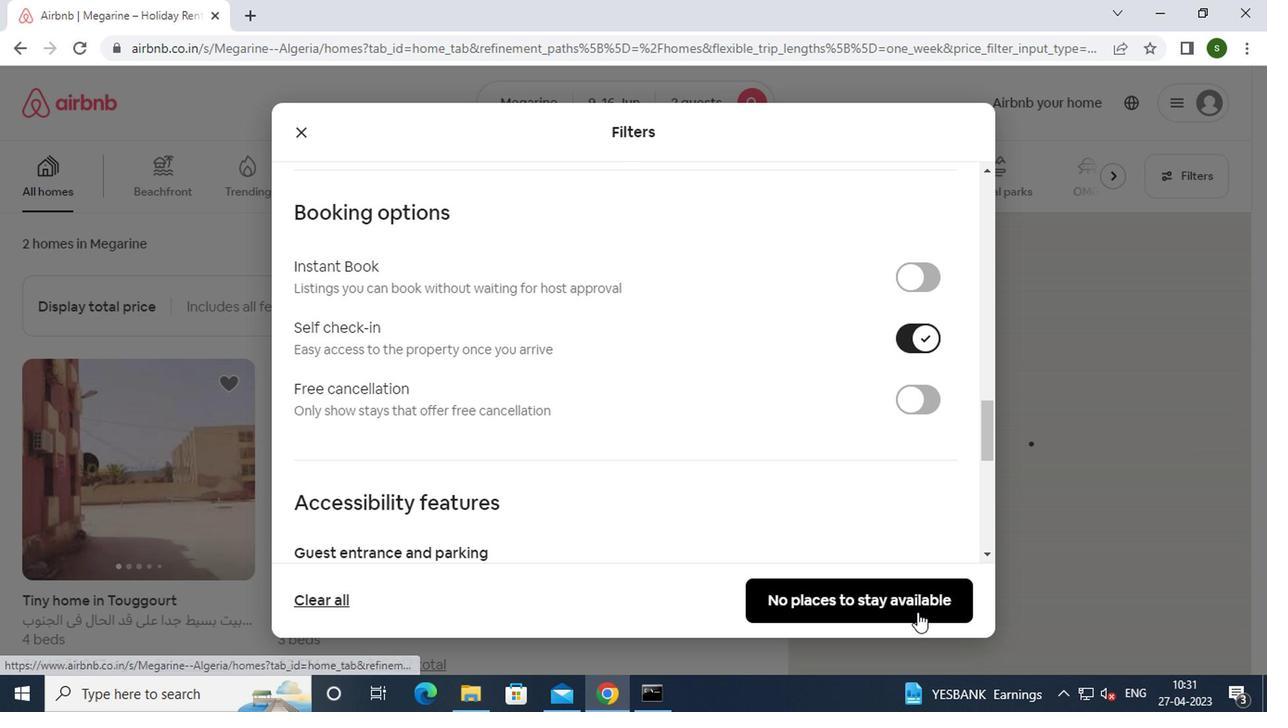 
Action: Mouse moved to (906, 578)
Screenshot: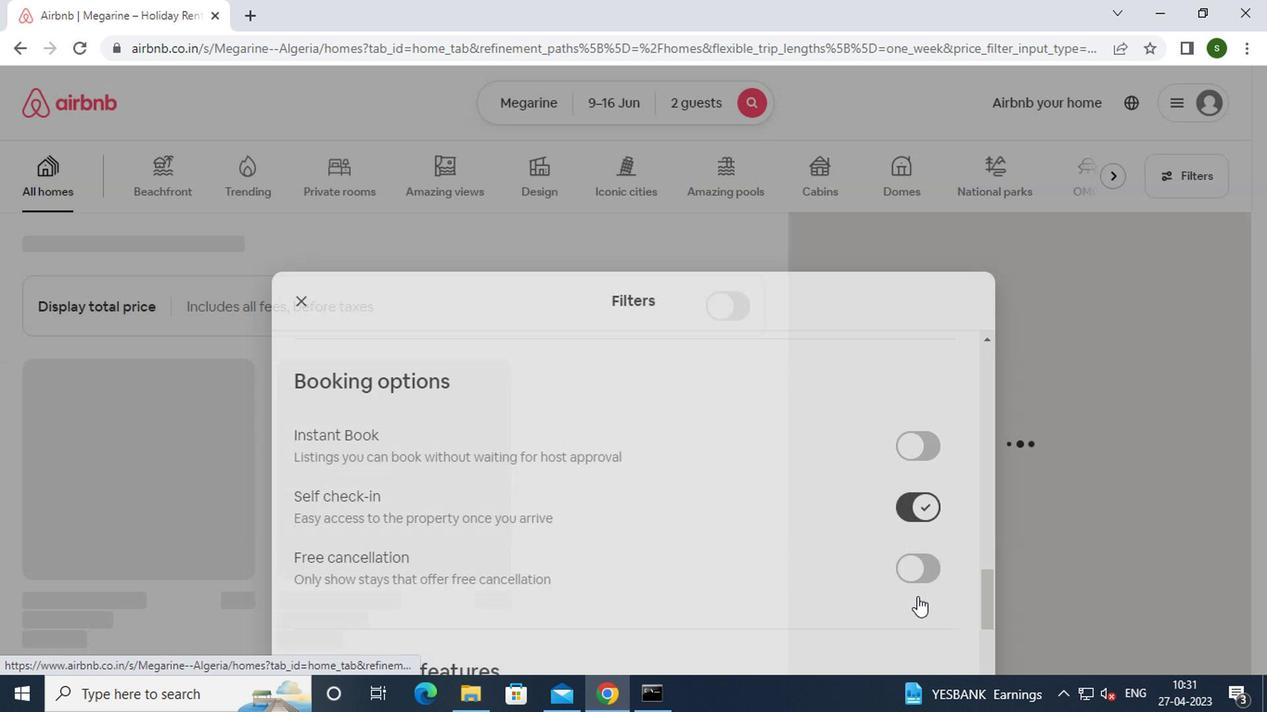 
